 Task: Find connections with filter location Chinautla with filter topic #Ownerwith filter profile language French with filter current company PayPal with filter school Engineering and Technology Jobs with filter industry Business Intelligence Platforms with filter service category Typing with filter keywords title Security Guard
Action: Mouse moved to (499, 82)
Screenshot: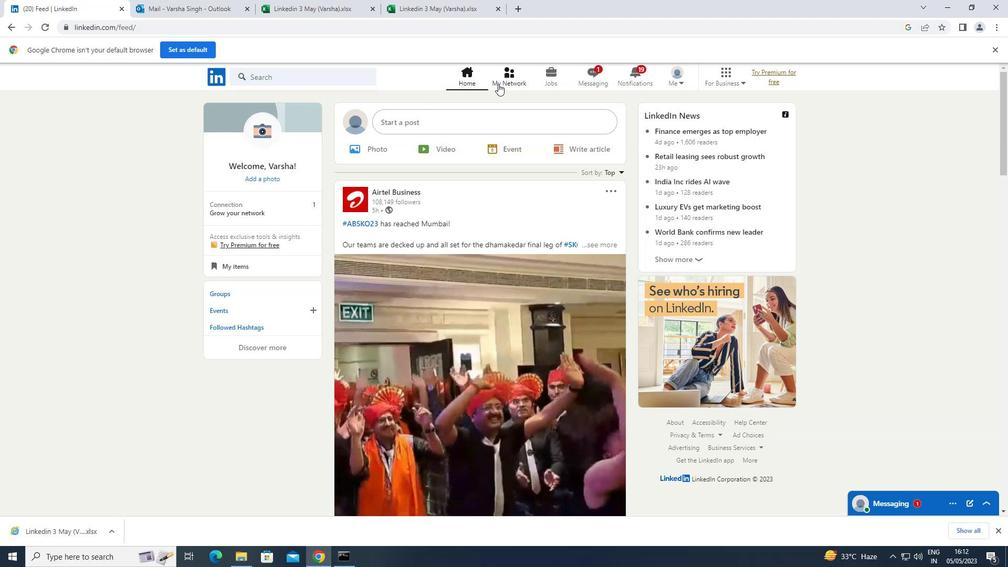 
Action: Mouse pressed left at (499, 82)
Screenshot: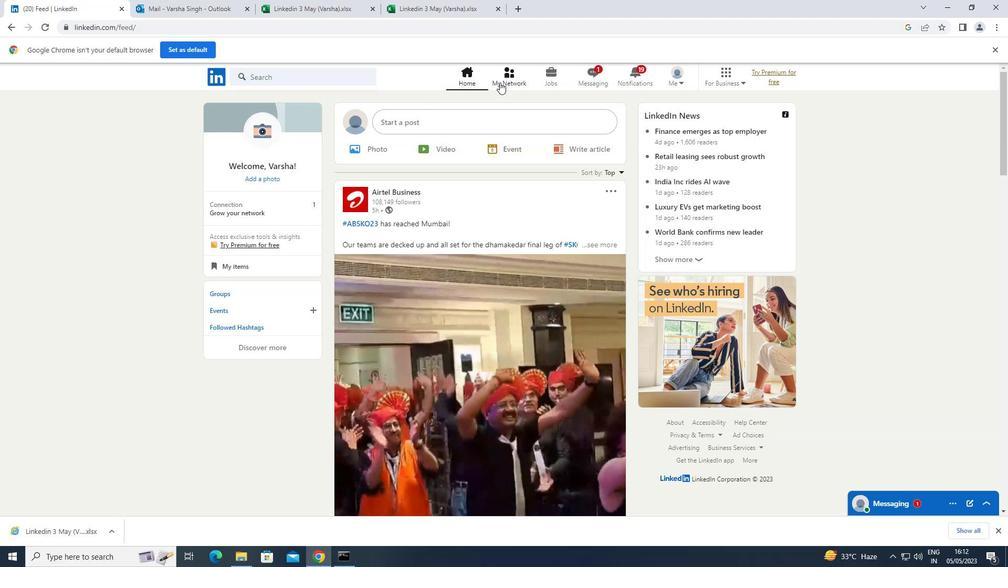 
Action: Mouse moved to (295, 131)
Screenshot: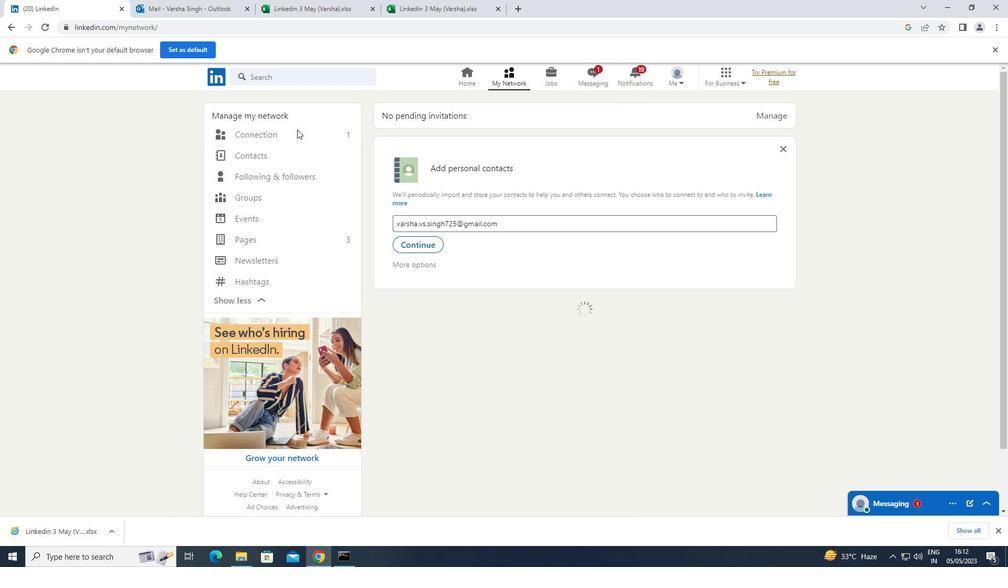 
Action: Mouse pressed left at (295, 131)
Screenshot: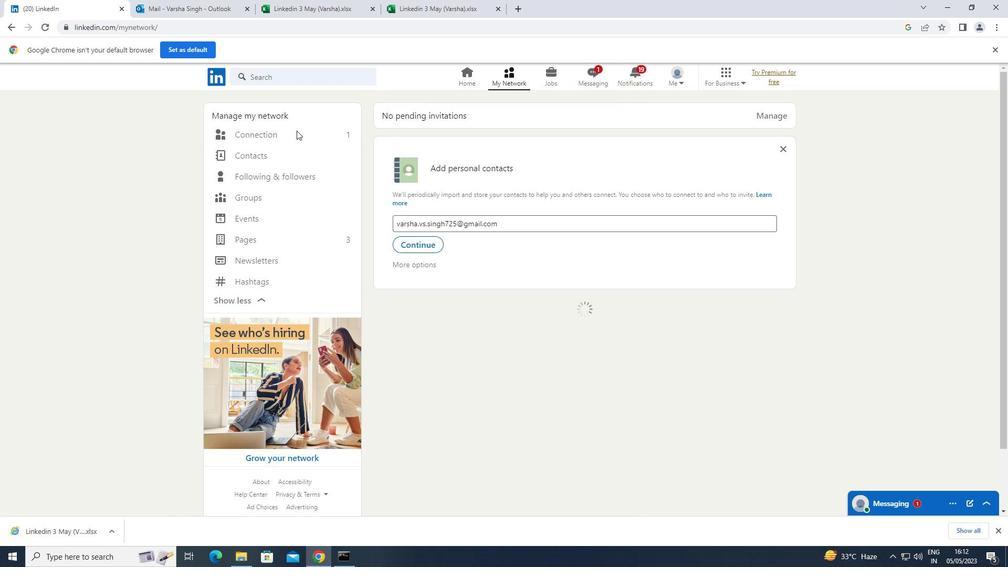 
Action: Mouse moved to (605, 135)
Screenshot: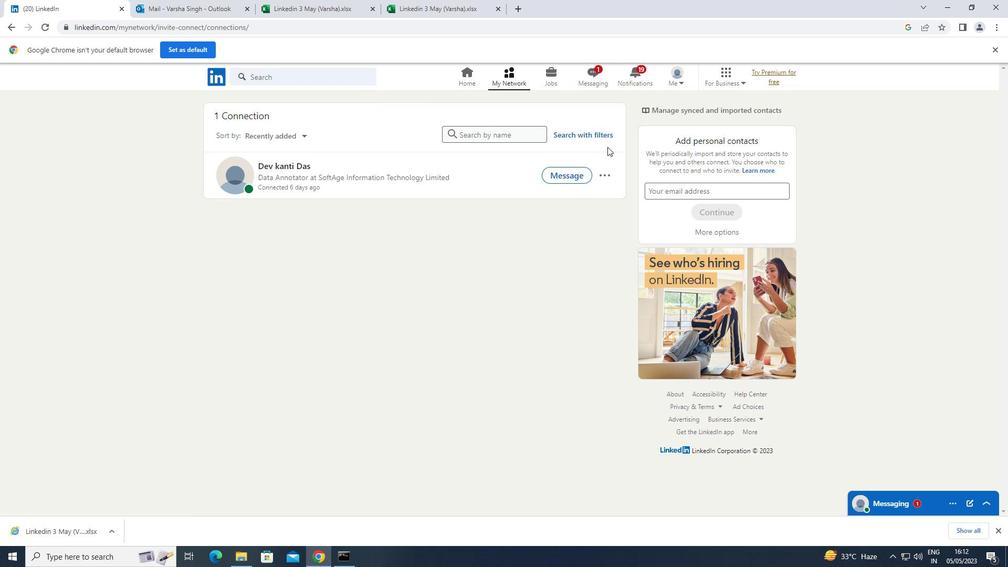 
Action: Mouse pressed left at (605, 135)
Screenshot: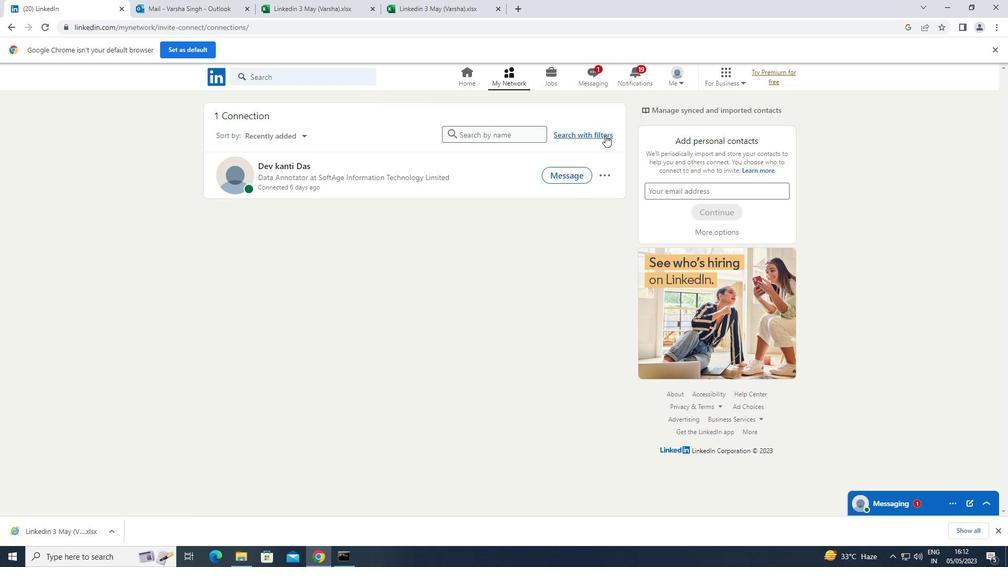 
Action: Mouse moved to (540, 101)
Screenshot: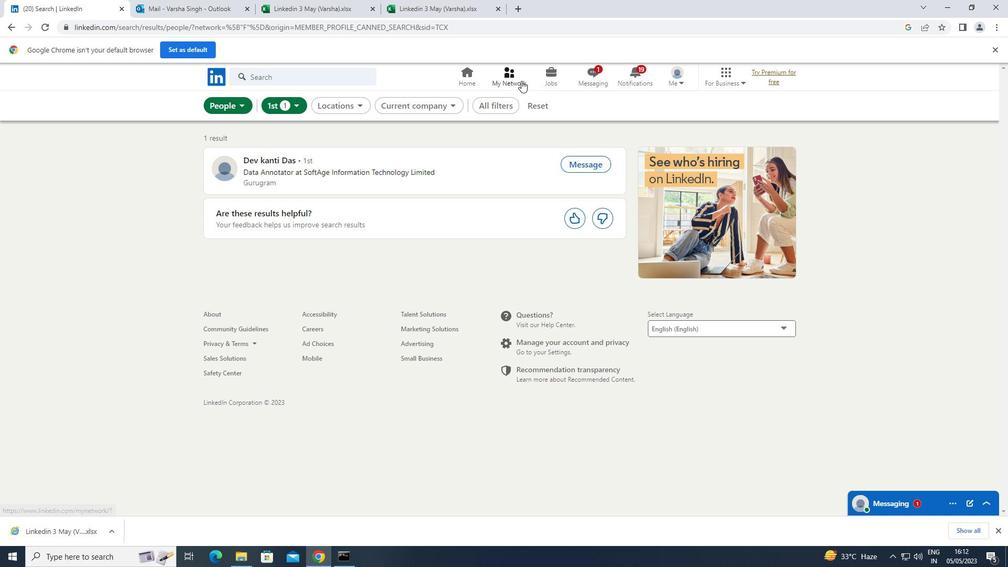 
Action: Mouse pressed left at (540, 101)
Screenshot: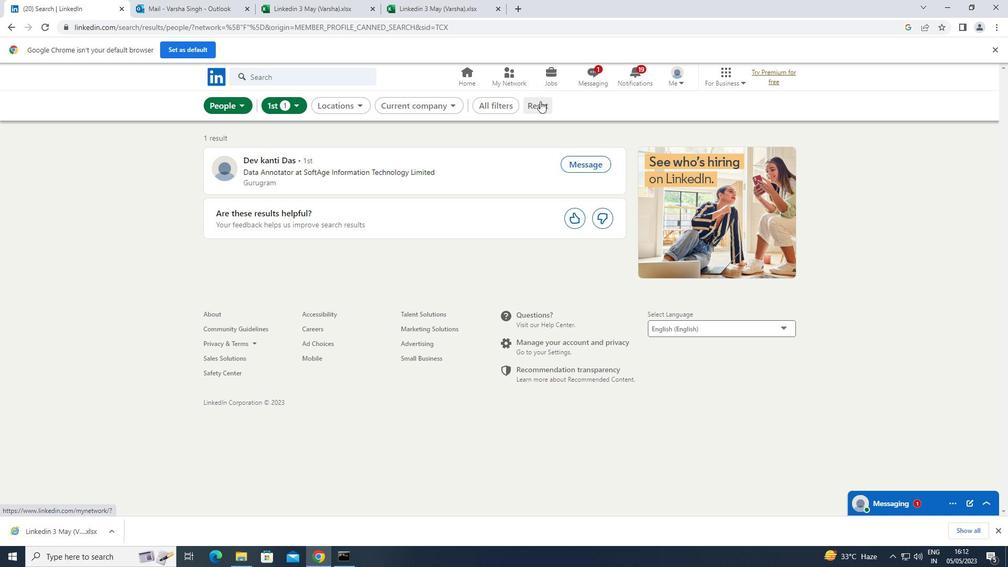 
Action: Mouse moved to (528, 101)
Screenshot: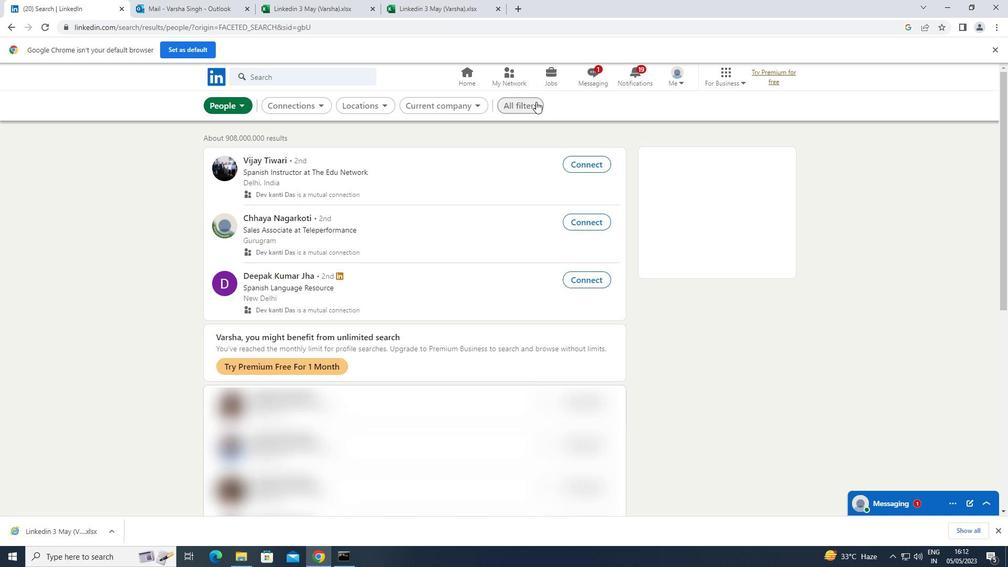 
Action: Mouse pressed left at (528, 101)
Screenshot: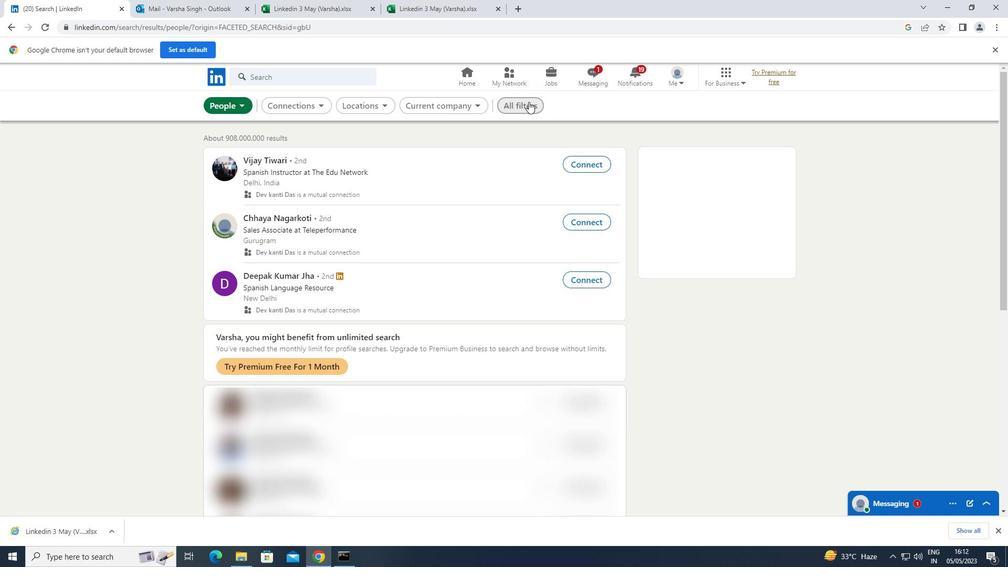 
Action: Mouse moved to (730, 207)
Screenshot: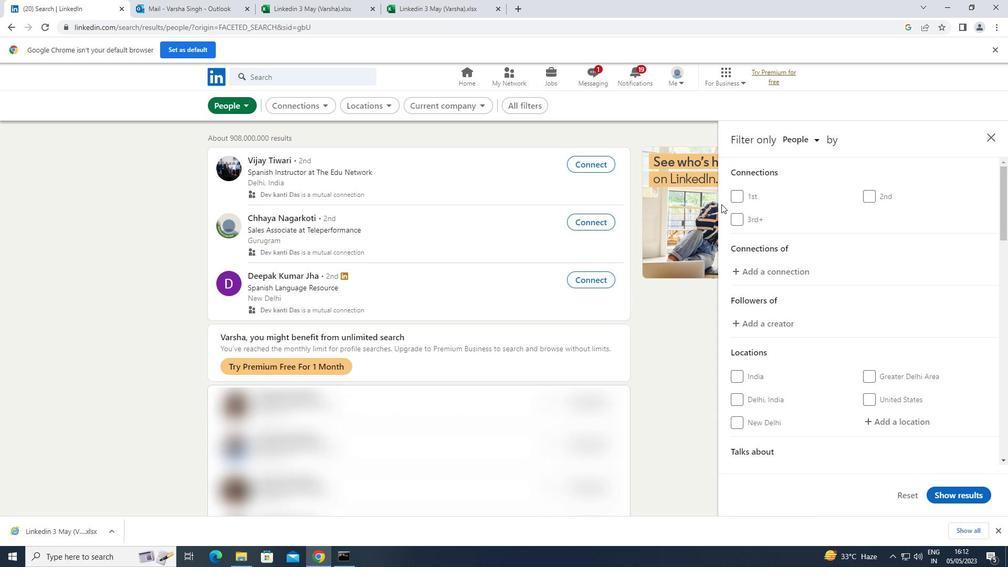 
Action: Mouse scrolled (730, 206) with delta (0, 0)
Screenshot: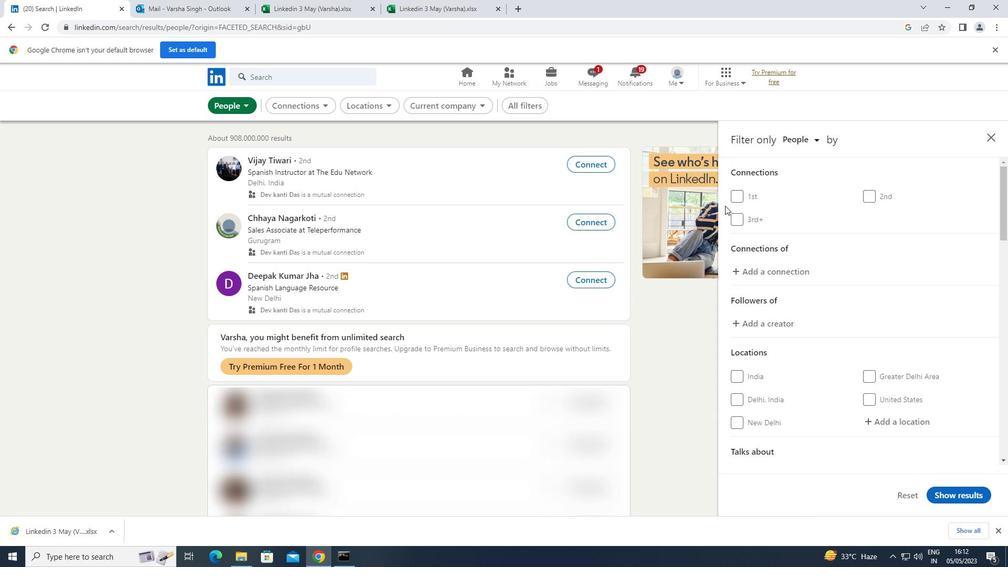
Action: Mouse moved to (735, 210)
Screenshot: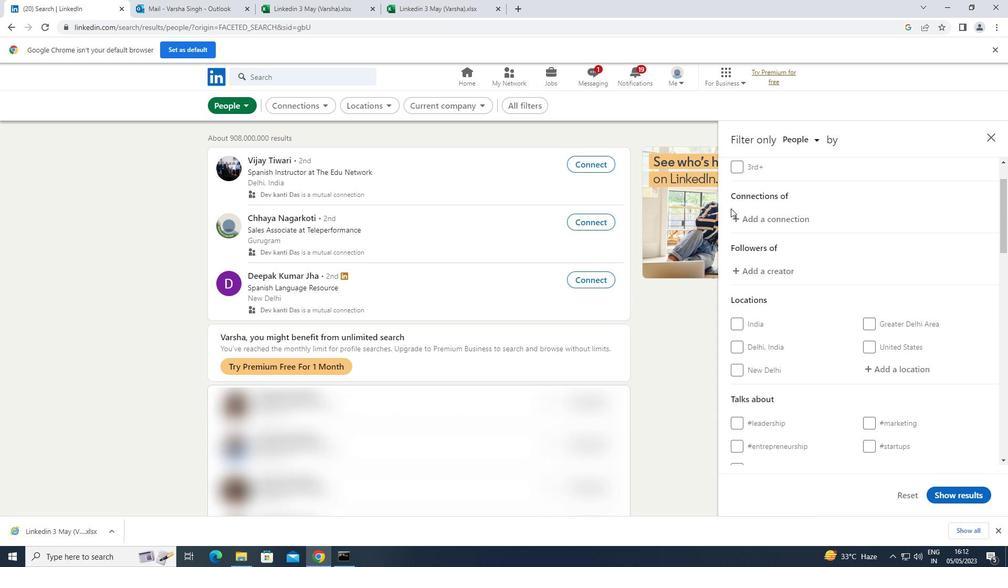 
Action: Mouse scrolled (735, 209) with delta (0, 0)
Screenshot: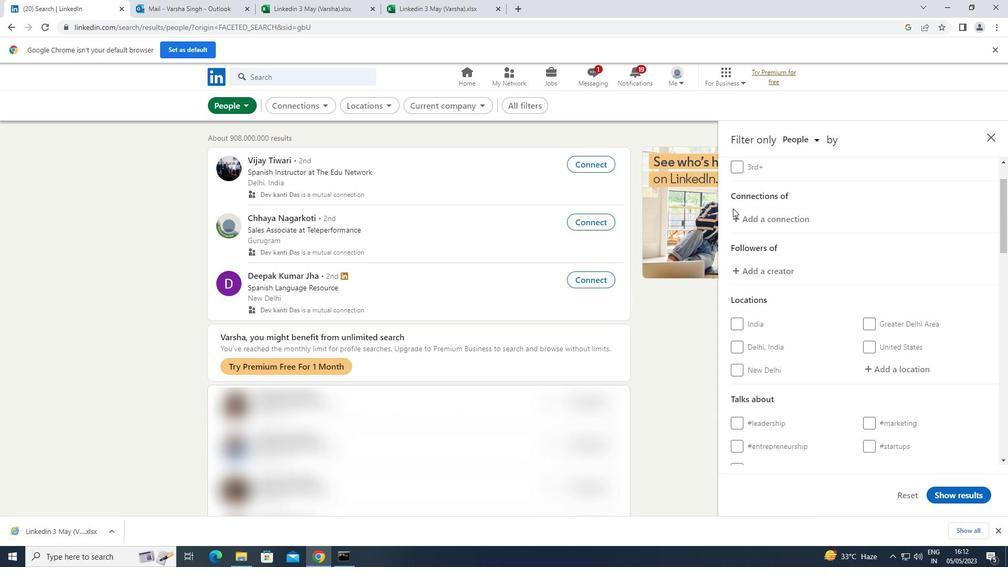 
Action: Mouse moved to (877, 318)
Screenshot: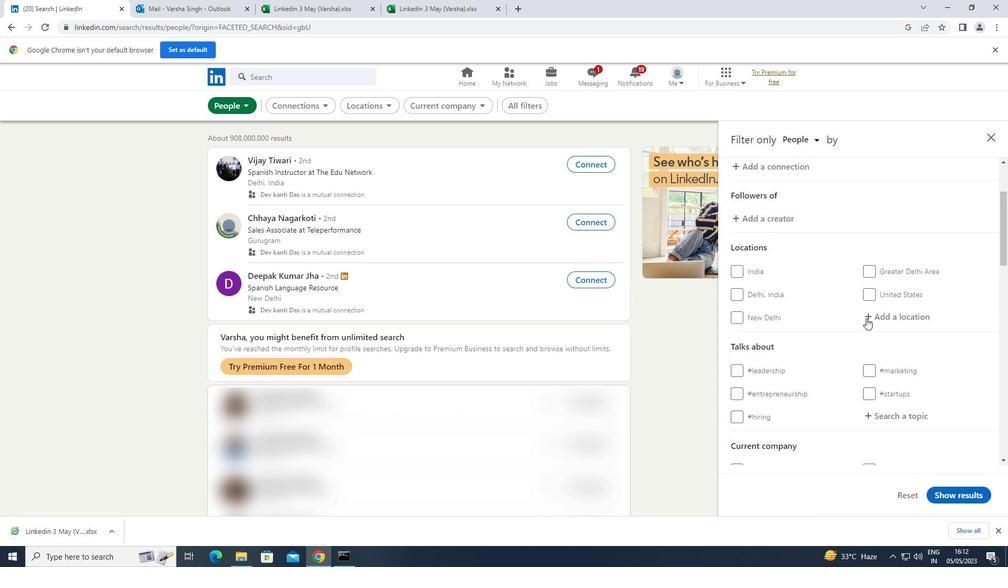 
Action: Mouse pressed left at (877, 318)
Screenshot: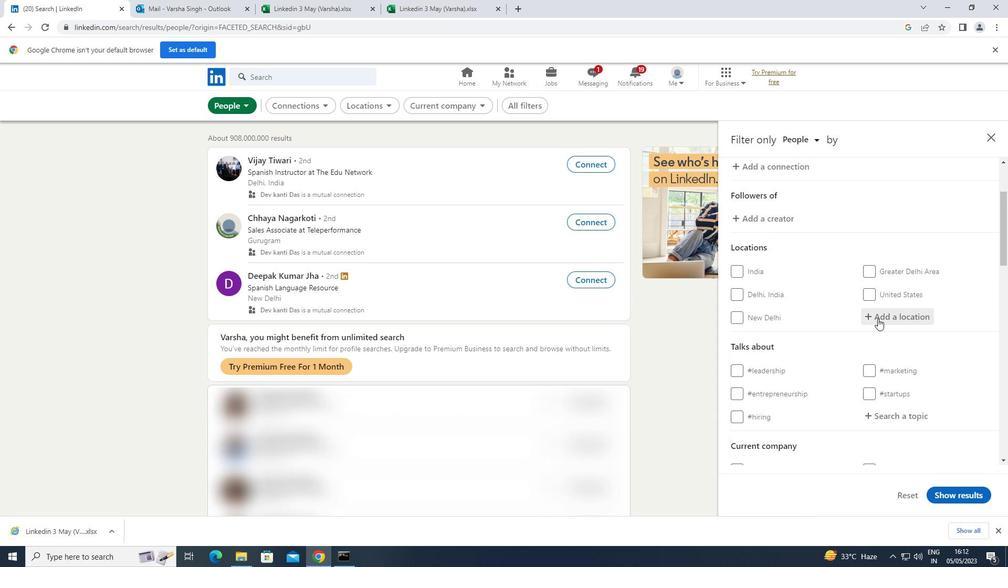 
Action: Mouse moved to (878, 318)
Screenshot: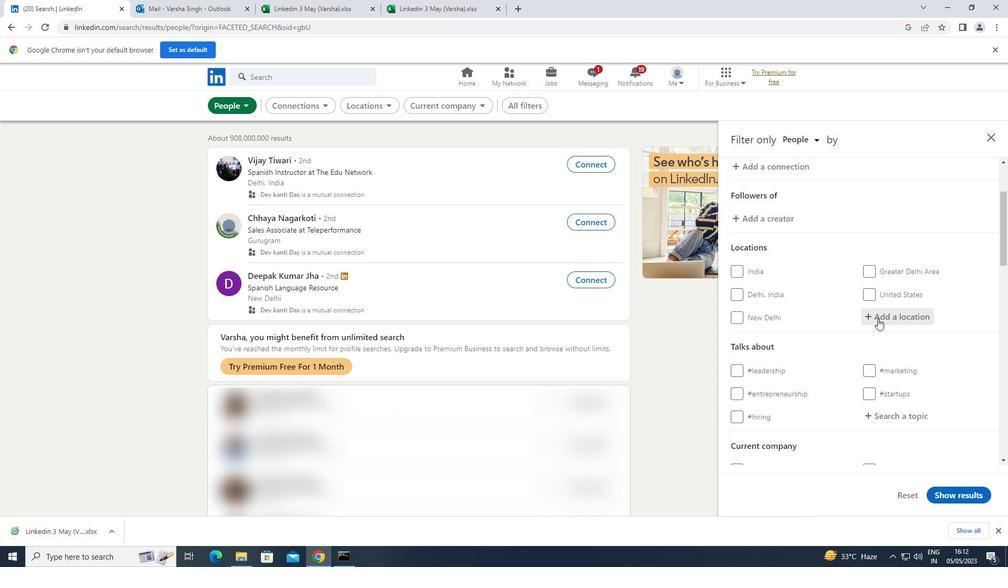 
Action: Key pressed <Key.shift>CHINATULA
Screenshot: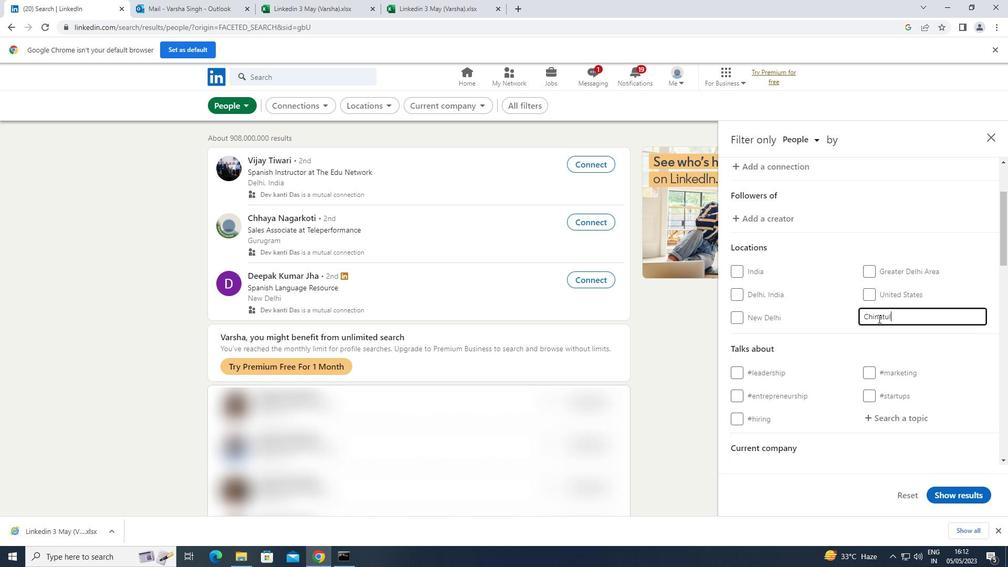 
Action: Mouse moved to (872, 415)
Screenshot: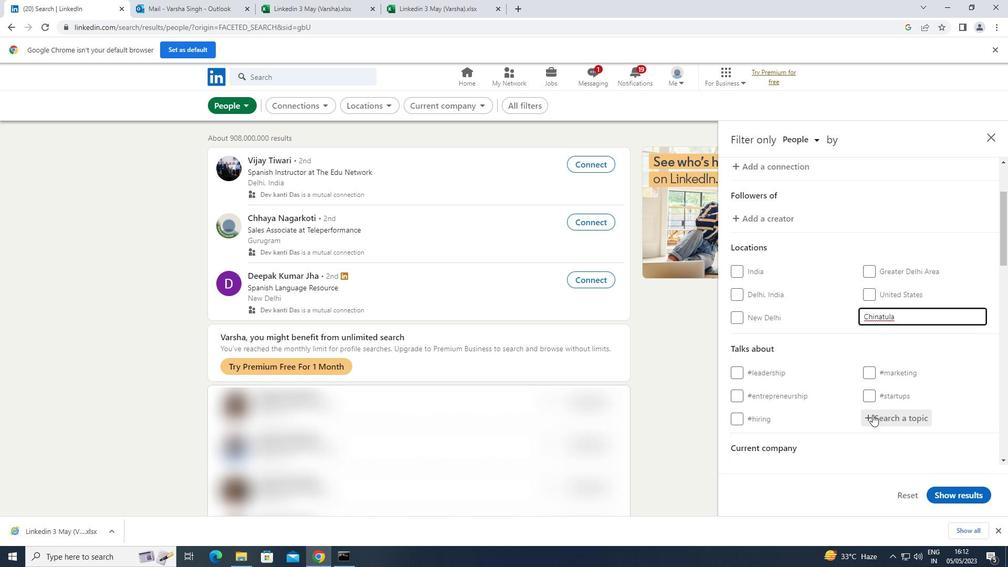 
Action: Mouse pressed left at (872, 415)
Screenshot: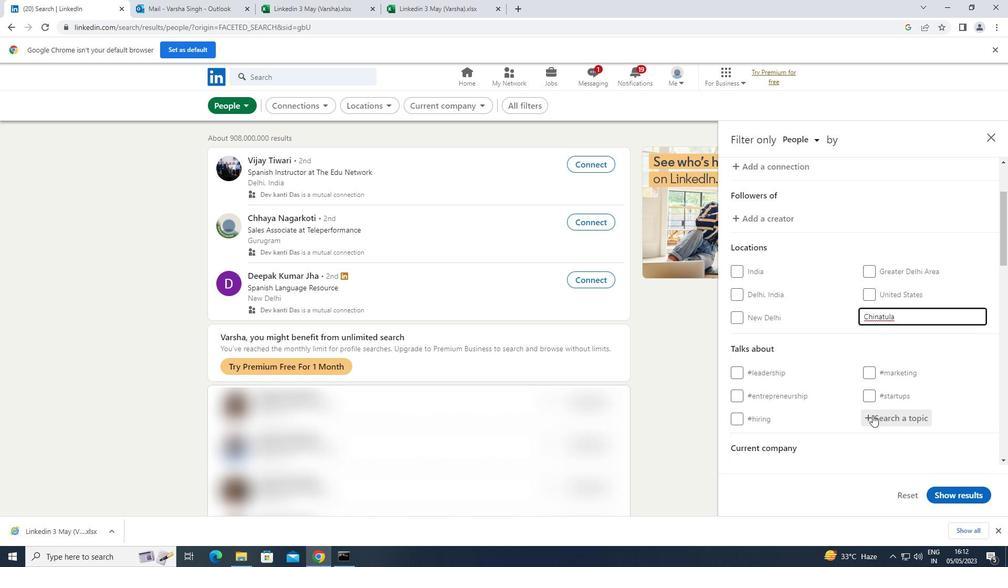 
Action: Mouse moved to (869, 416)
Screenshot: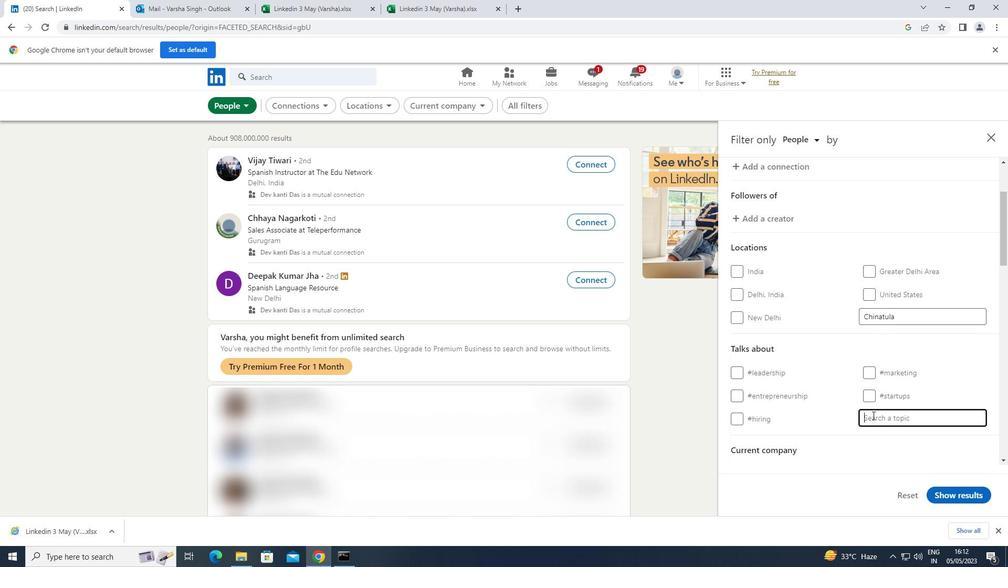 
Action: Key pressed OWNER
Screenshot: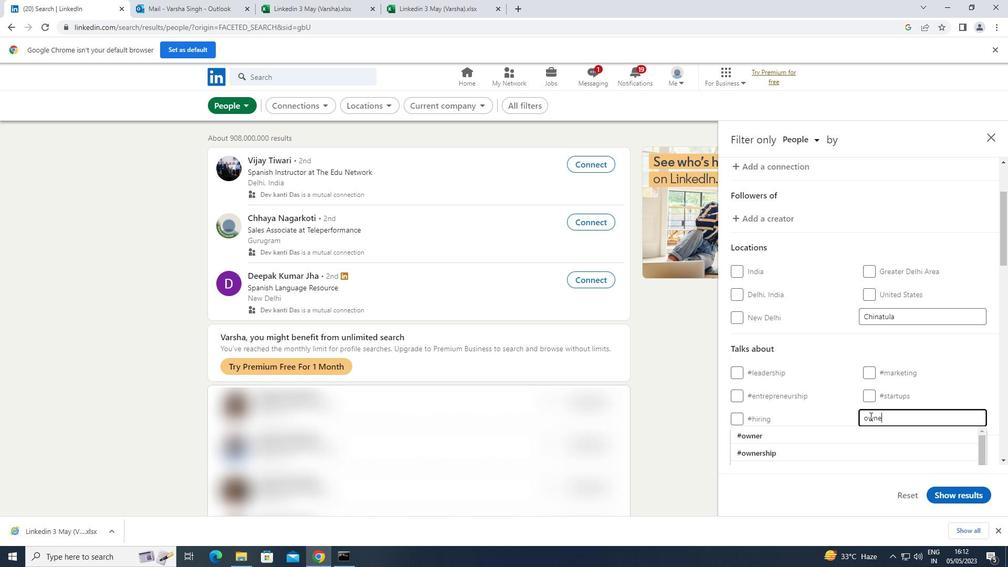 
Action: Mouse moved to (791, 430)
Screenshot: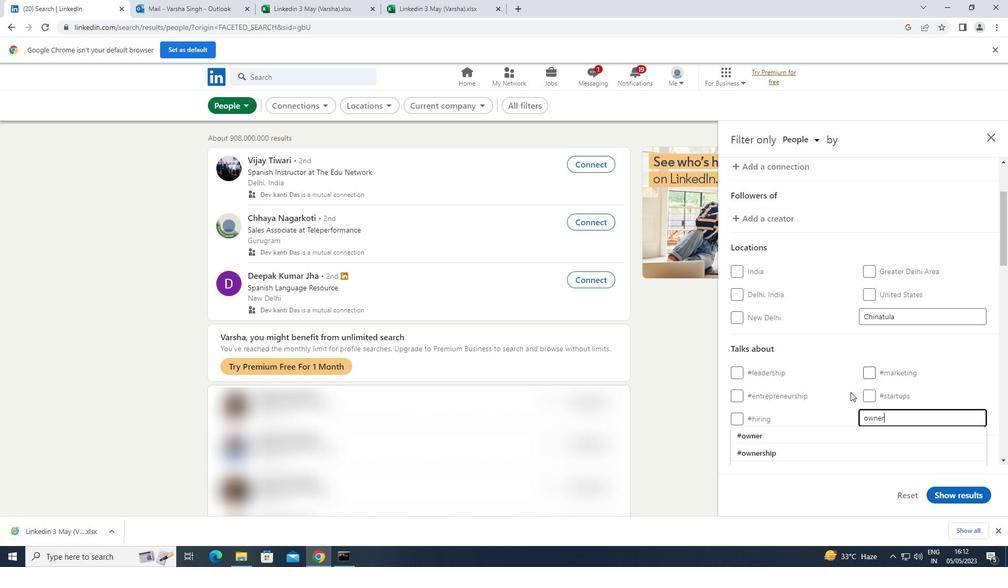 
Action: Mouse pressed left at (791, 430)
Screenshot: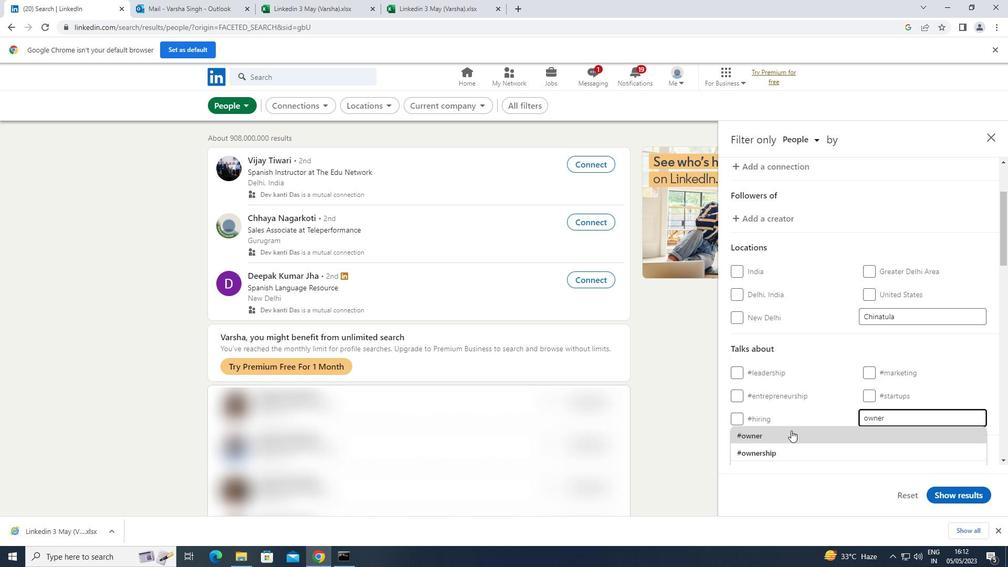 
Action: Mouse moved to (793, 424)
Screenshot: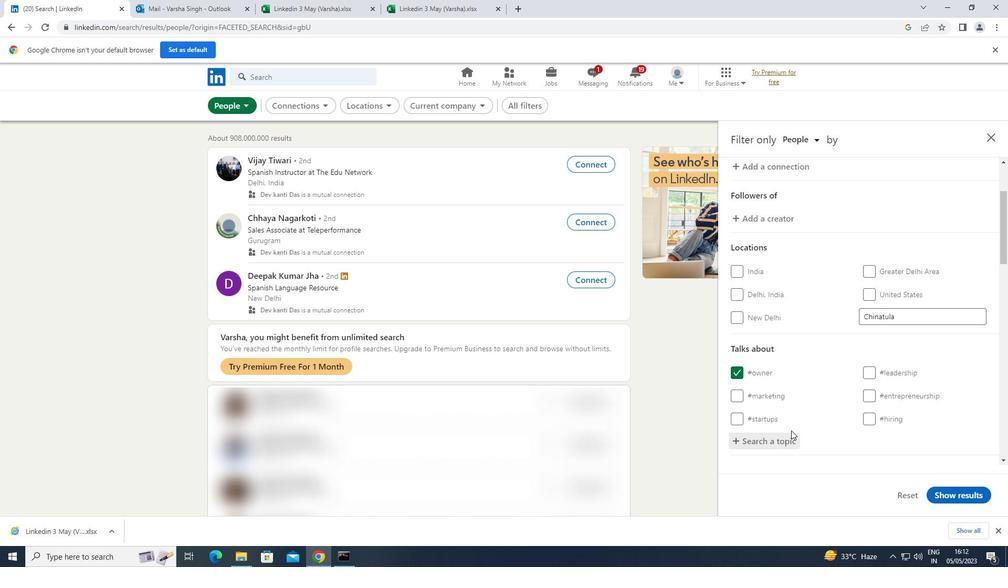 
Action: Mouse scrolled (793, 423) with delta (0, 0)
Screenshot: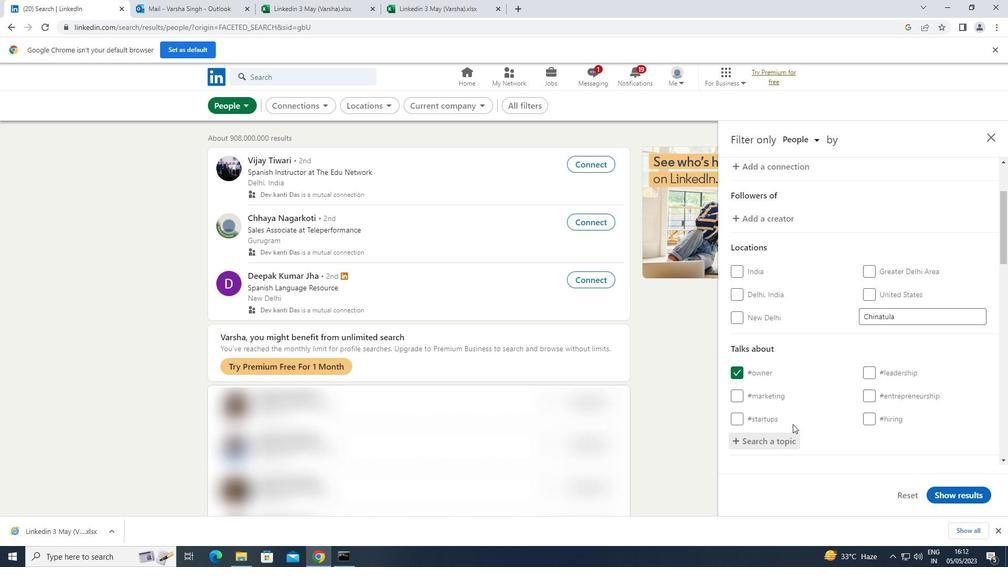 
Action: Mouse scrolled (793, 423) with delta (0, 0)
Screenshot: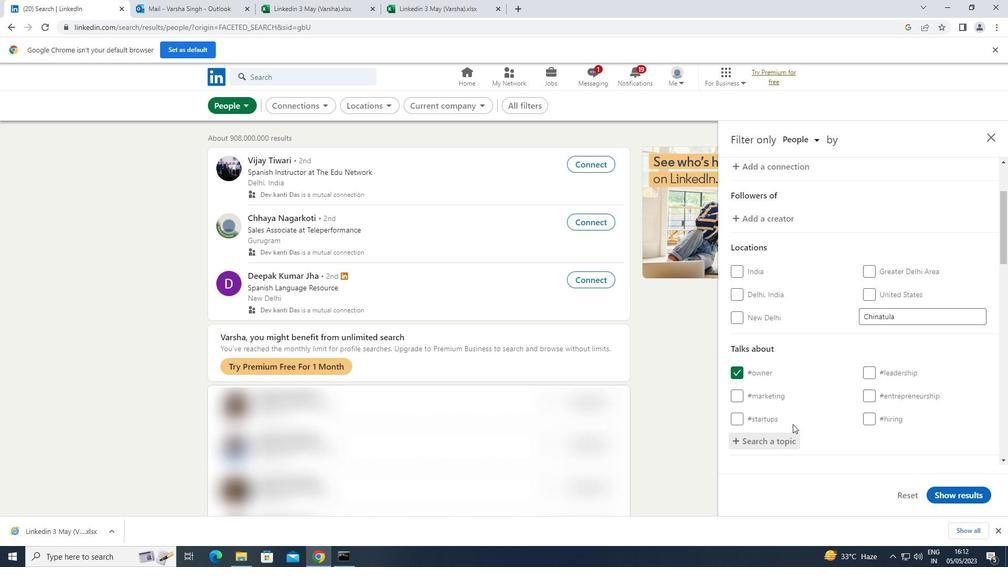 
Action: Mouse scrolled (793, 423) with delta (0, 0)
Screenshot: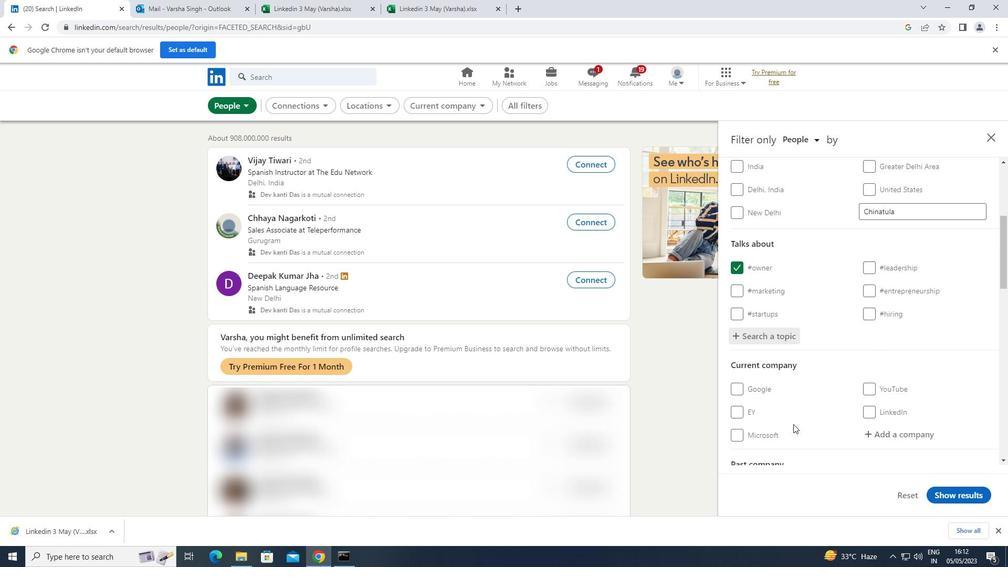
Action: Mouse scrolled (793, 423) with delta (0, 0)
Screenshot: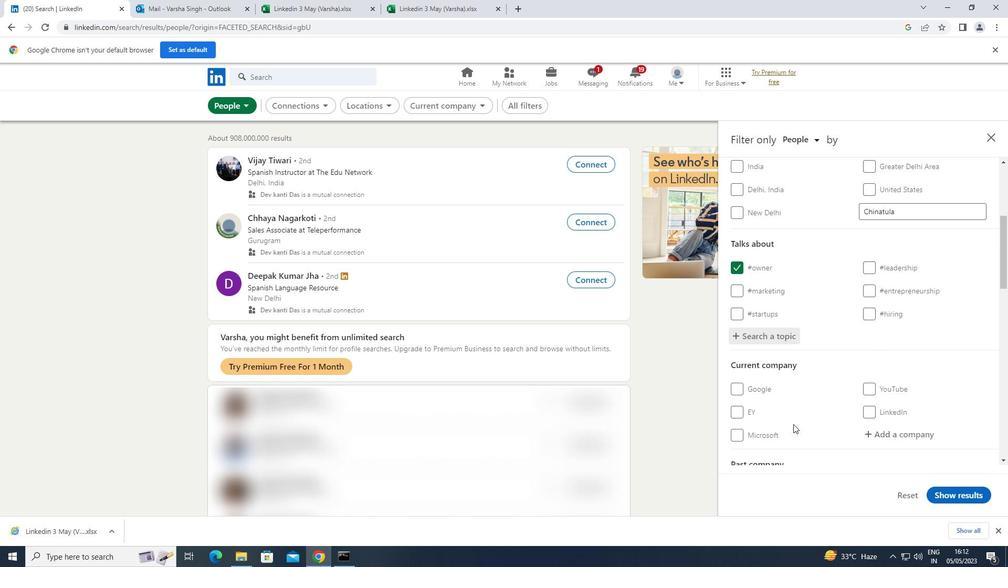 
Action: Mouse scrolled (793, 423) with delta (0, 0)
Screenshot: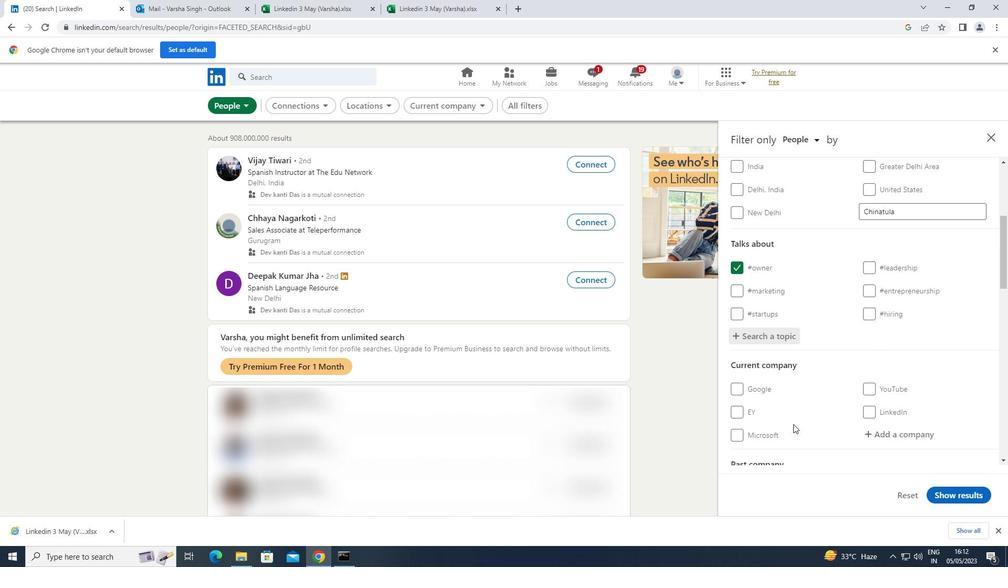 
Action: Mouse scrolled (793, 423) with delta (0, 0)
Screenshot: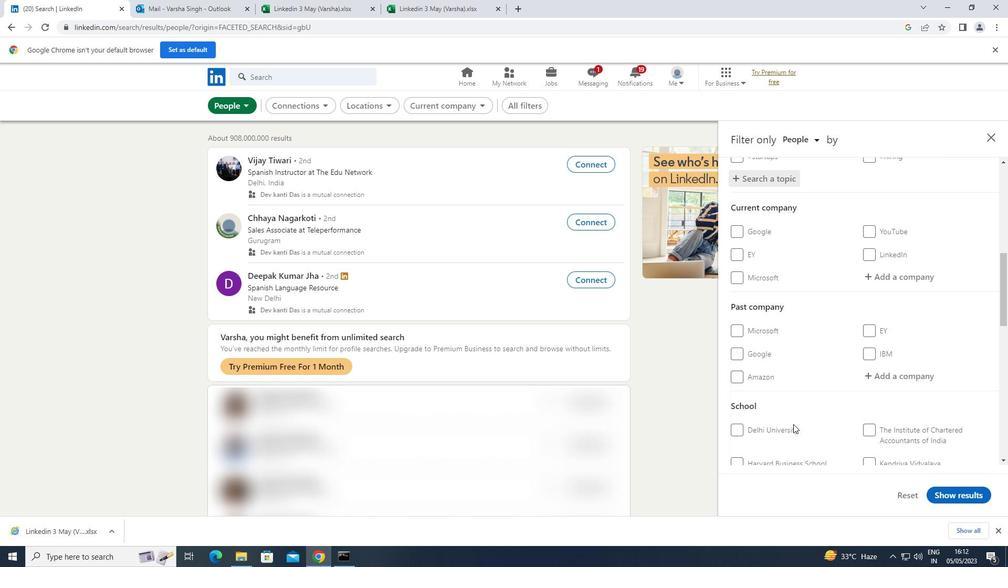 
Action: Mouse scrolled (793, 423) with delta (0, 0)
Screenshot: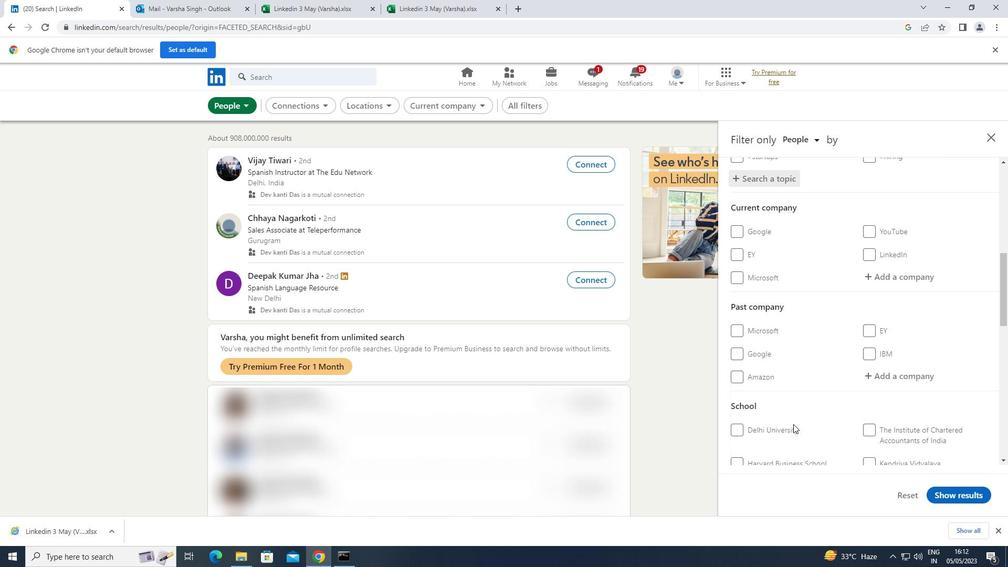
Action: Mouse moved to (793, 423)
Screenshot: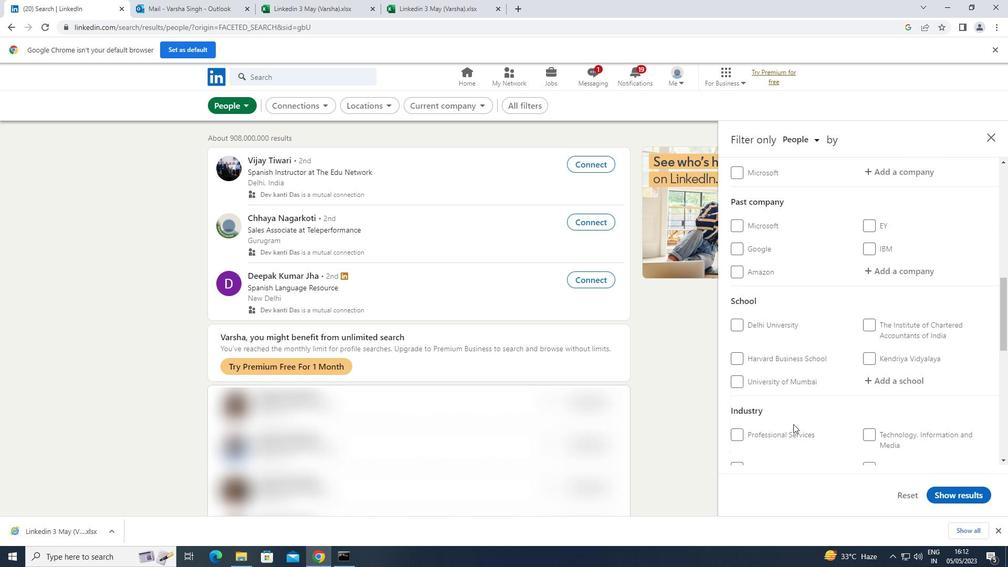 
Action: Mouse scrolled (793, 423) with delta (0, 0)
Screenshot: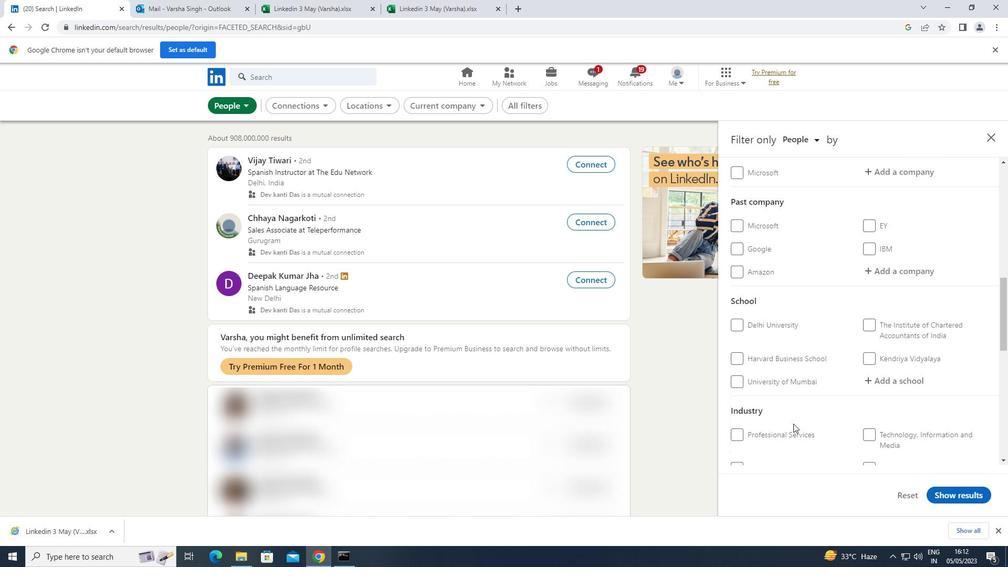 
Action: Mouse scrolled (793, 423) with delta (0, 0)
Screenshot: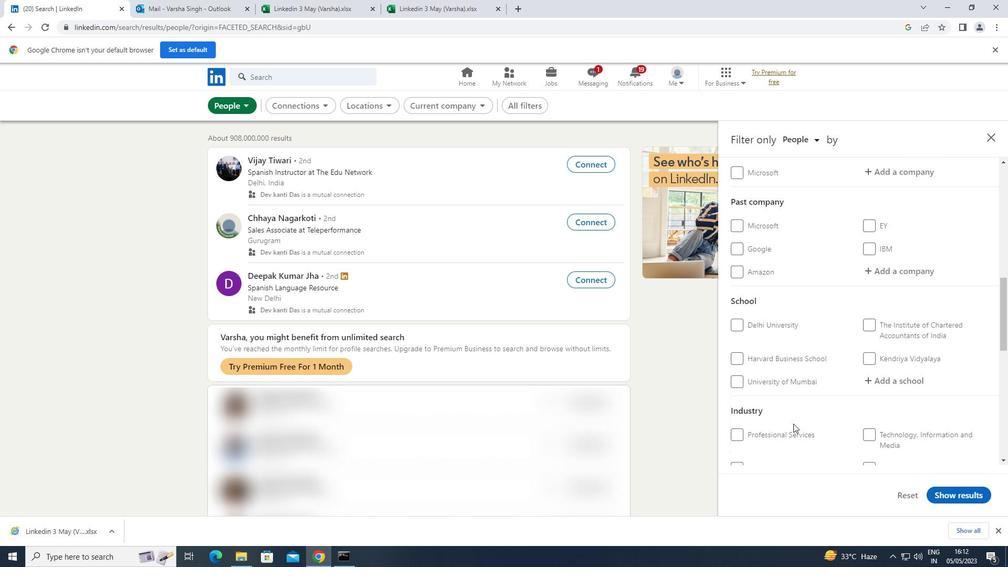 
Action: Mouse scrolled (793, 423) with delta (0, 0)
Screenshot: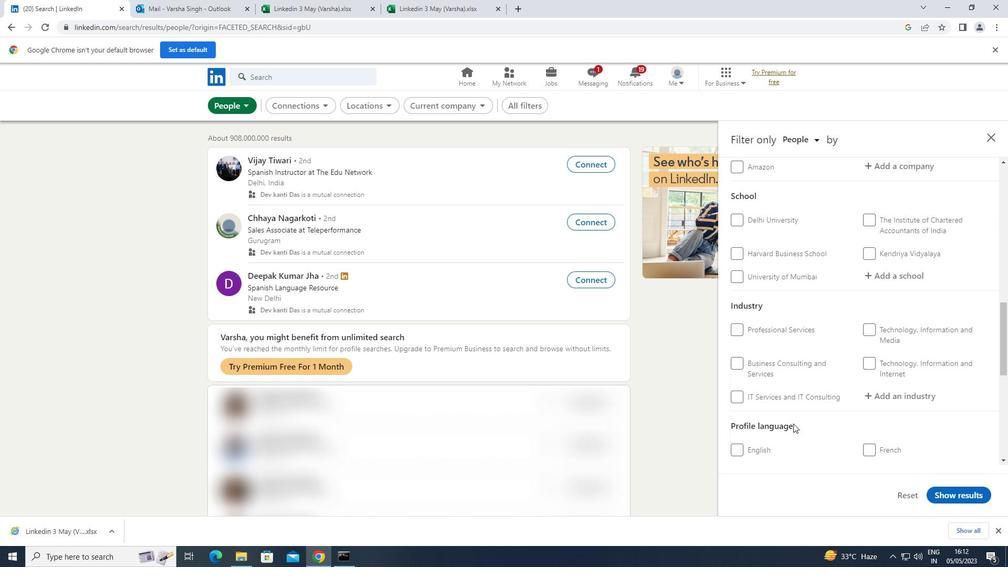 
Action: Mouse moved to (868, 400)
Screenshot: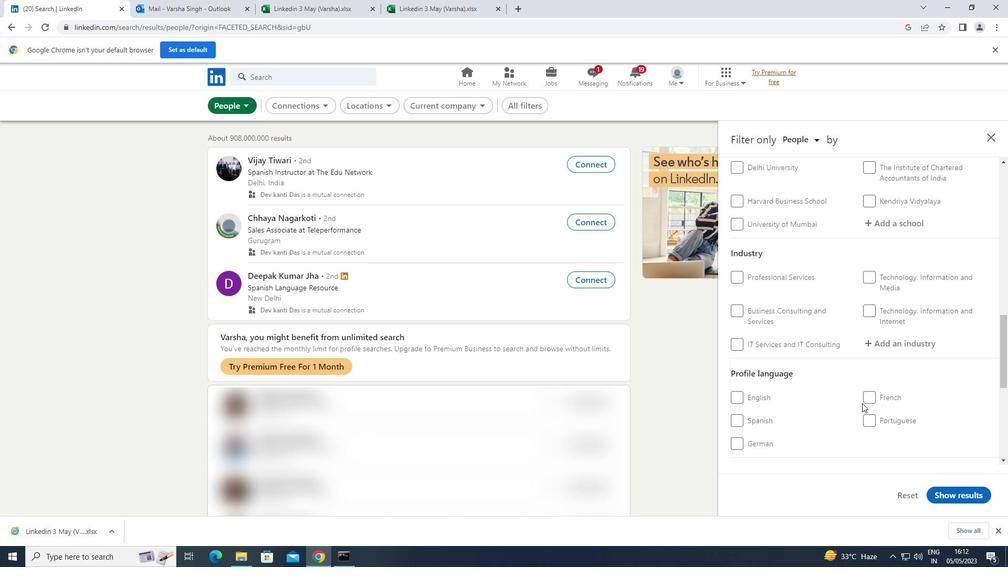 
Action: Mouse pressed left at (868, 400)
Screenshot: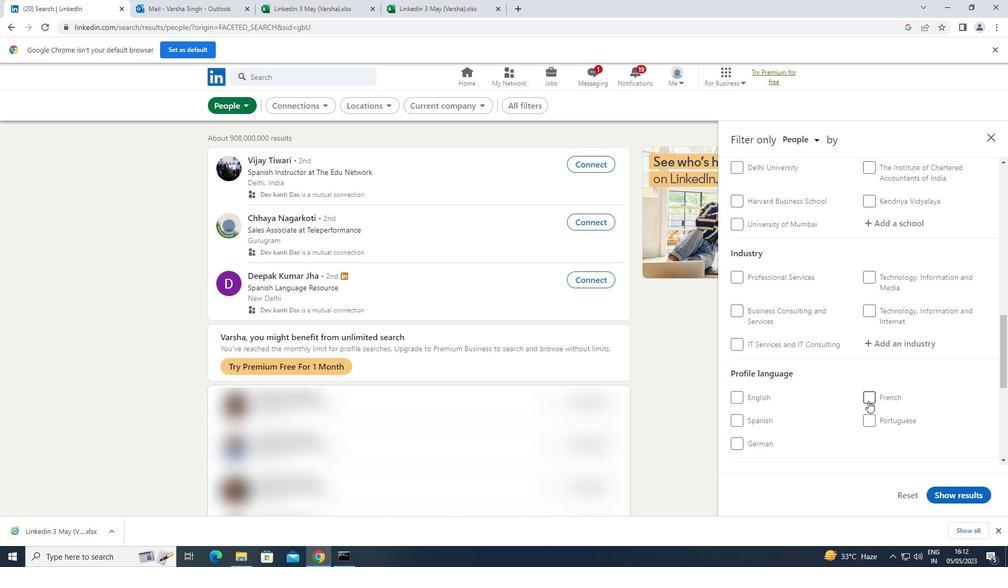 
Action: Mouse moved to (868, 400)
Screenshot: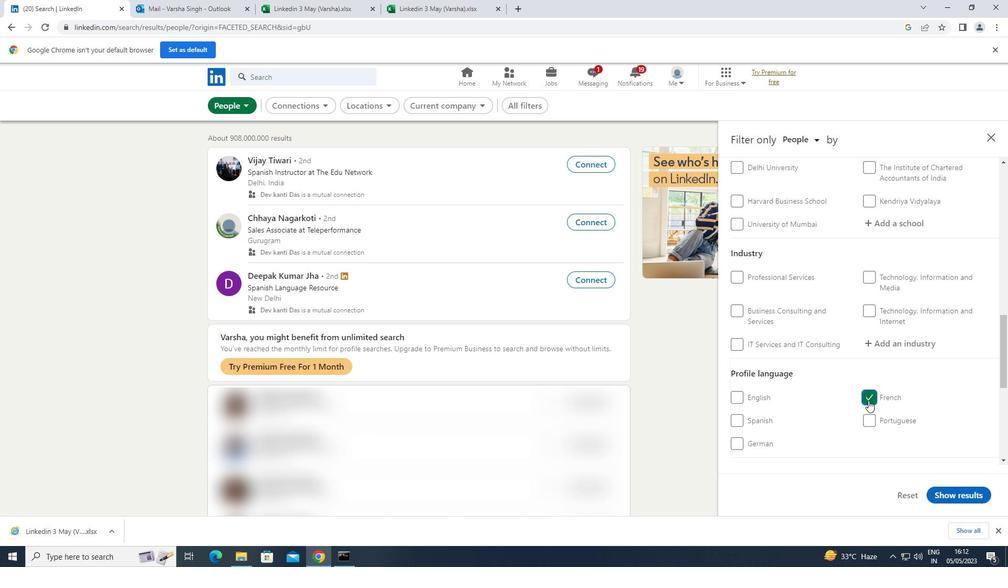 
Action: Mouse scrolled (868, 401) with delta (0, 0)
Screenshot: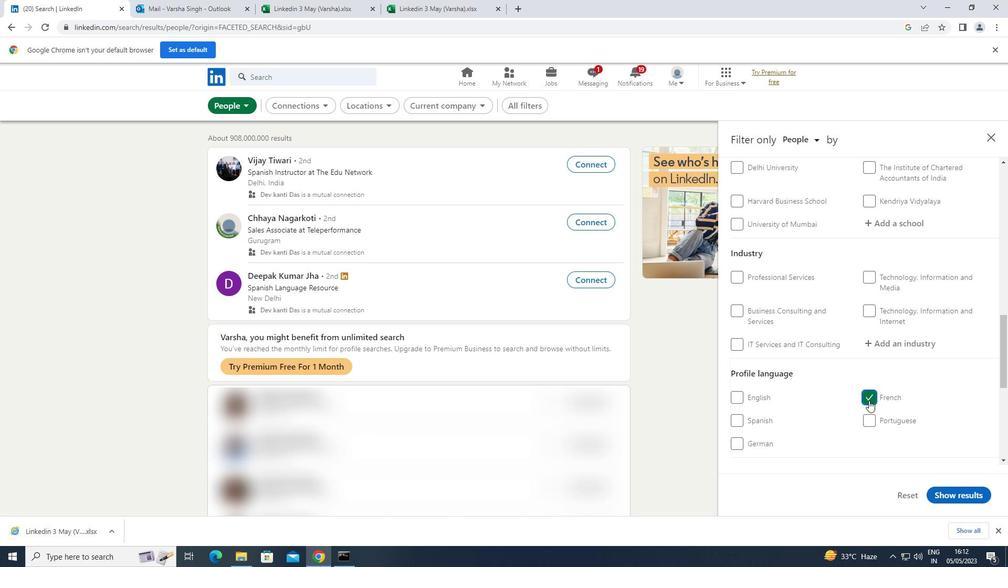 
Action: Mouse scrolled (868, 401) with delta (0, 0)
Screenshot: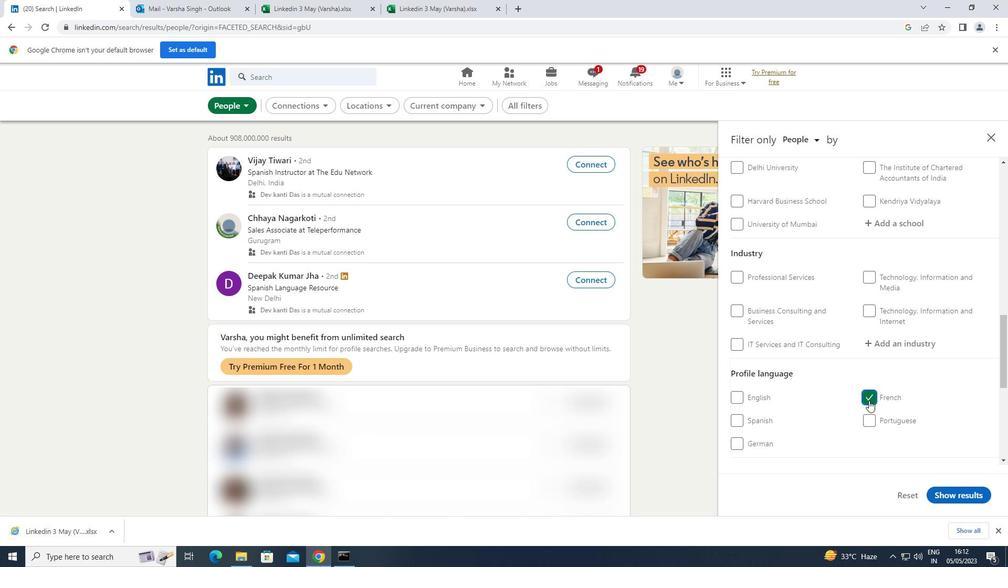 
Action: Mouse scrolled (868, 401) with delta (0, 0)
Screenshot: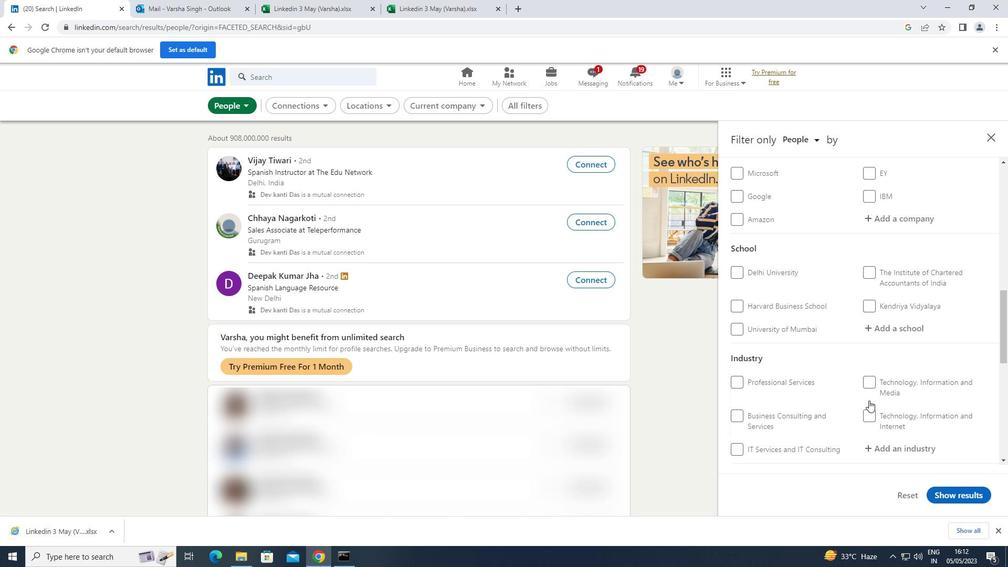 
Action: Mouse scrolled (868, 401) with delta (0, 0)
Screenshot: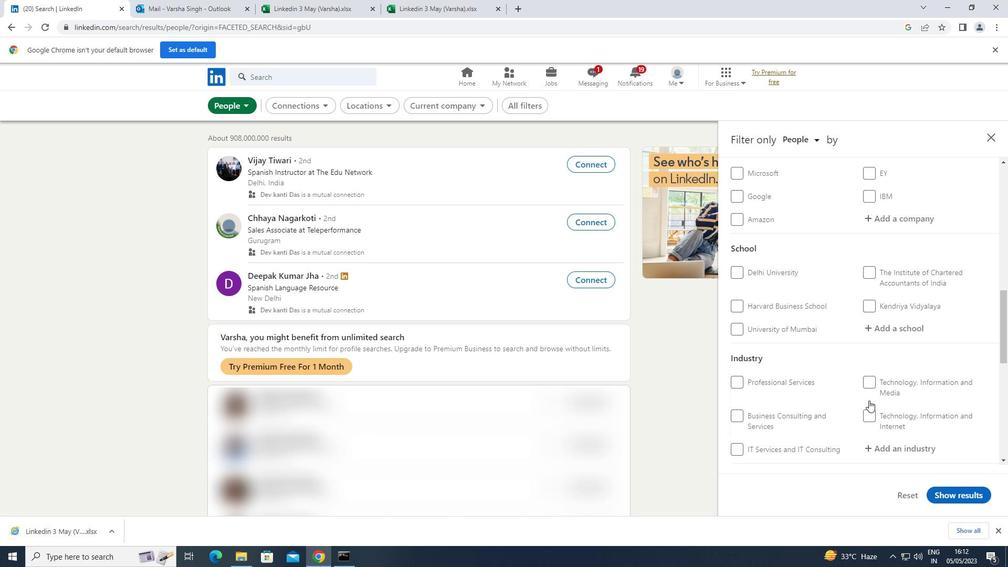 
Action: Mouse scrolled (868, 401) with delta (0, 0)
Screenshot: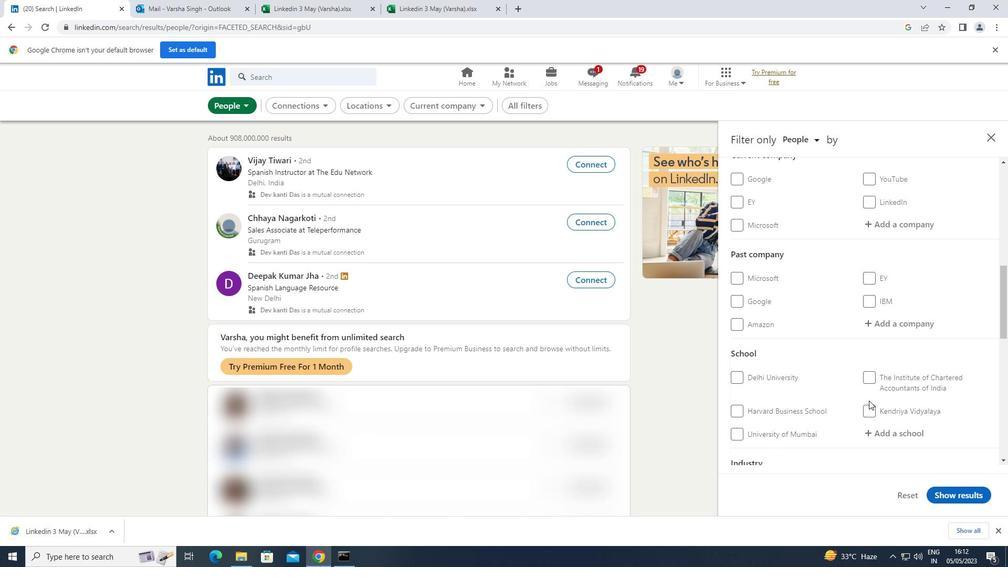 
Action: Mouse moved to (905, 276)
Screenshot: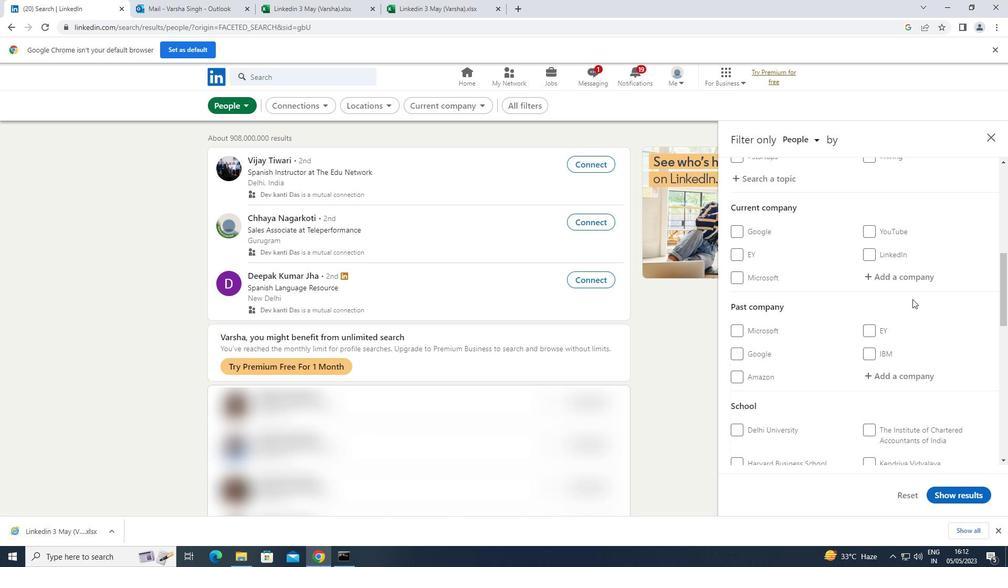 
Action: Mouse pressed left at (905, 276)
Screenshot: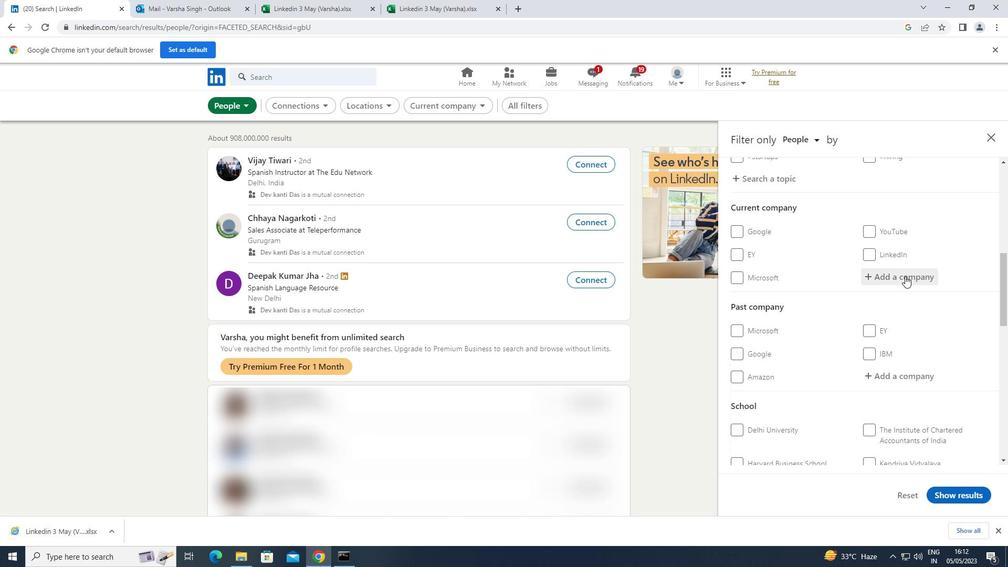 
Action: Mouse moved to (903, 277)
Screenshot: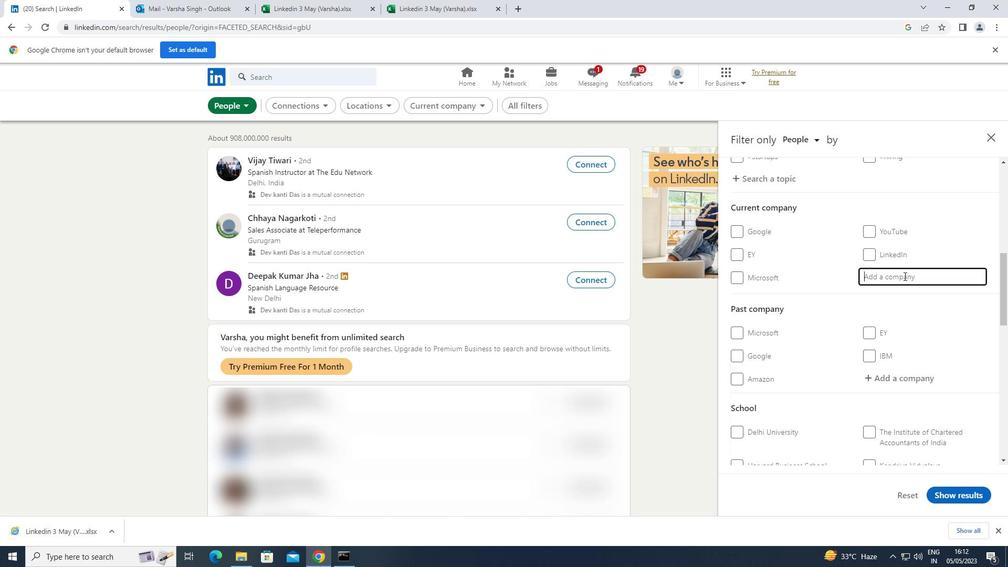
Action: Key pressed <Key.shift>PAY<Key.shift>PAL
Screenshot: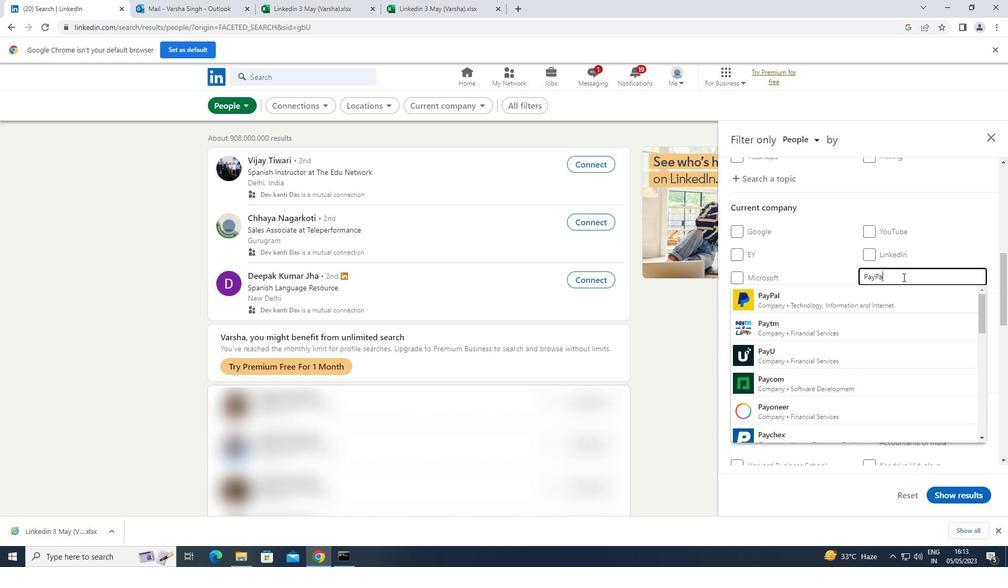 
Action: Mouse moved to (805, 293)
Screenshot: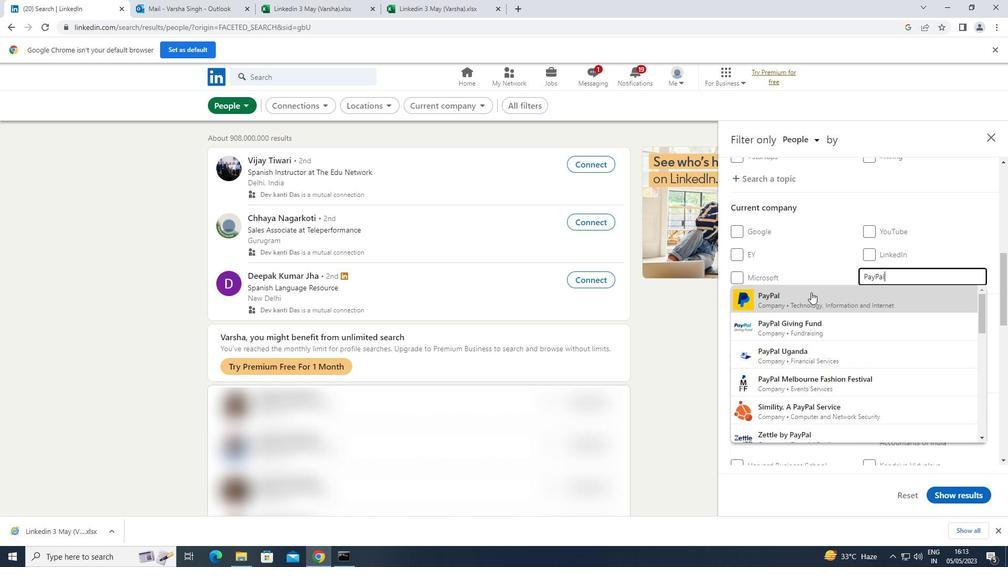 
Action: Mouse pressed left at (805, 293)
Screenshot: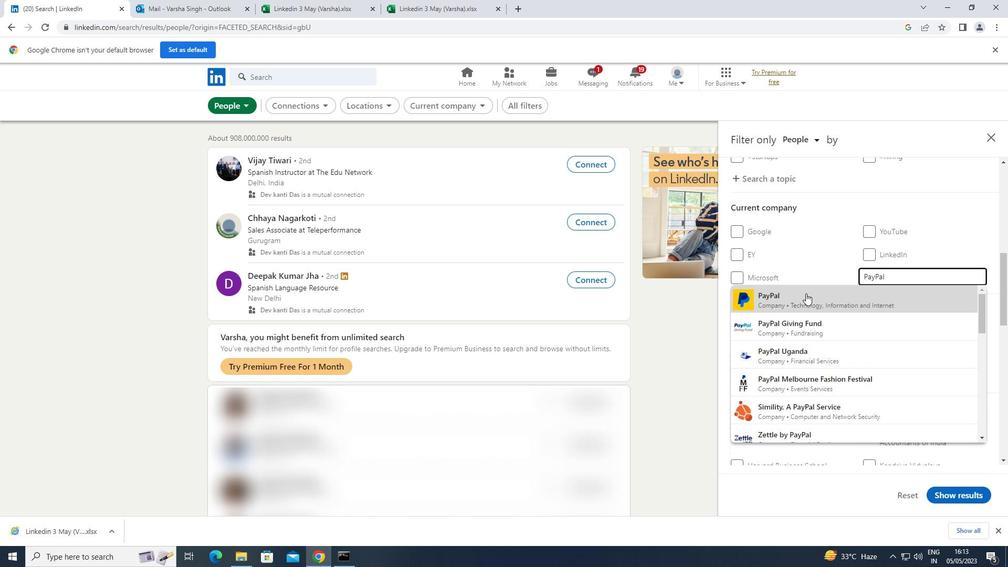 
Action: Mouse scrolled (805, 292) with delta (0, 0)
Screenshot: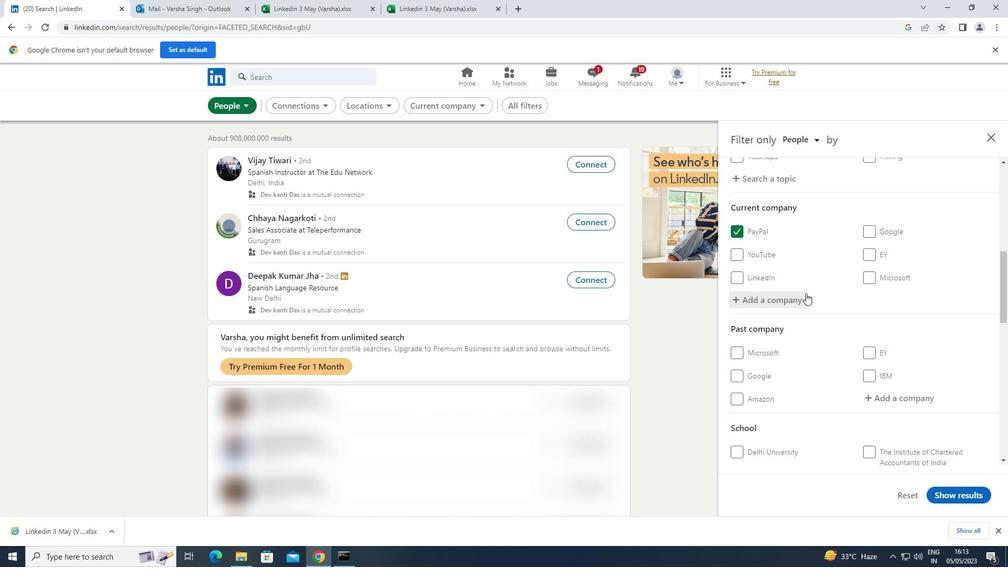 
Action: Mouse moved to (805, 291)
Screenshot: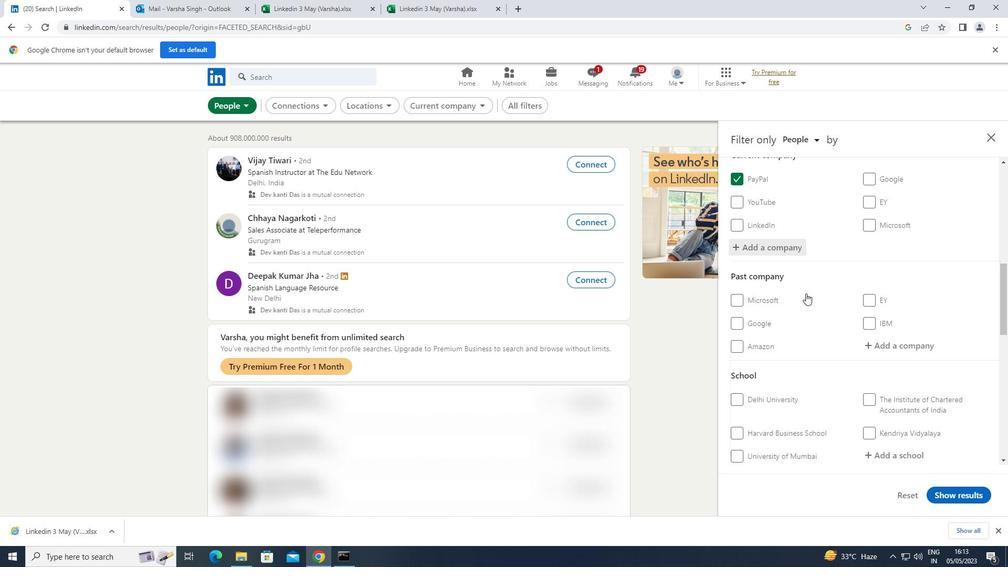 
Action: Mouse scrolled (805, 291) with delta (0, 0)
Screenshot: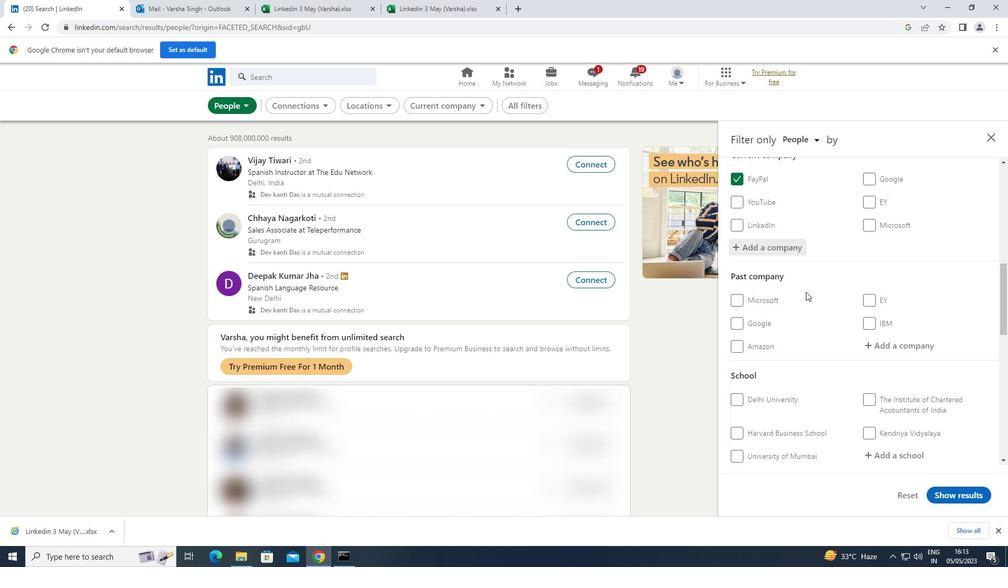 
Action: Mouse moved to (806, 290)
Screenshot: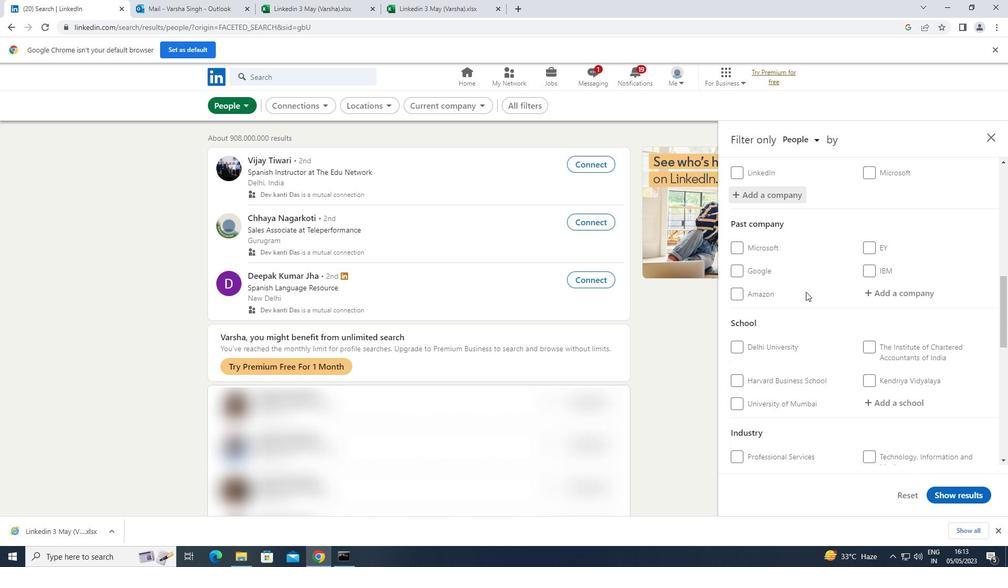 
Action: Mouse scrolled (806, 289) with delta (0, 0)
Screenshot: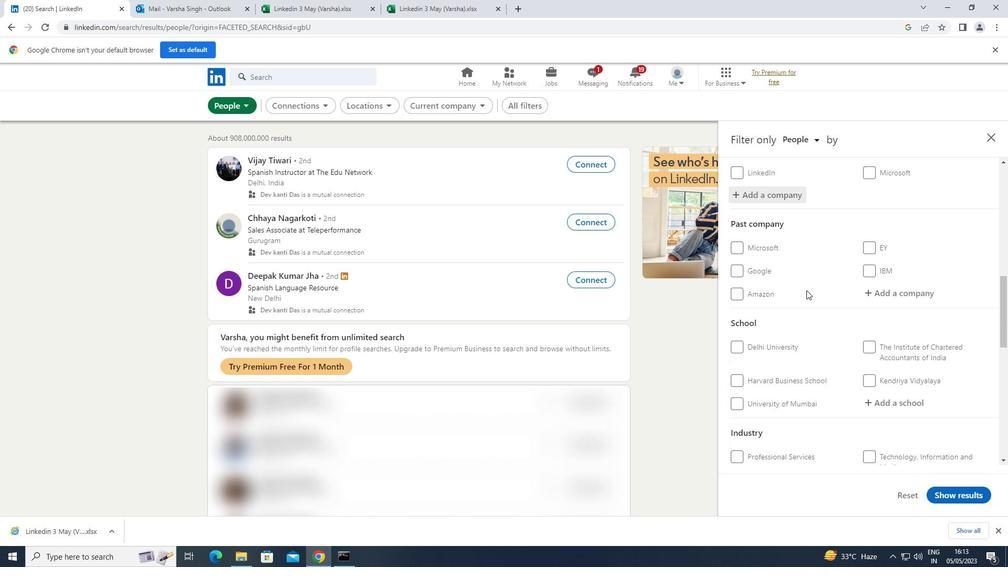 
Action: Mouse scrolled (806, 289) with delta (0, 0)
Screenshot: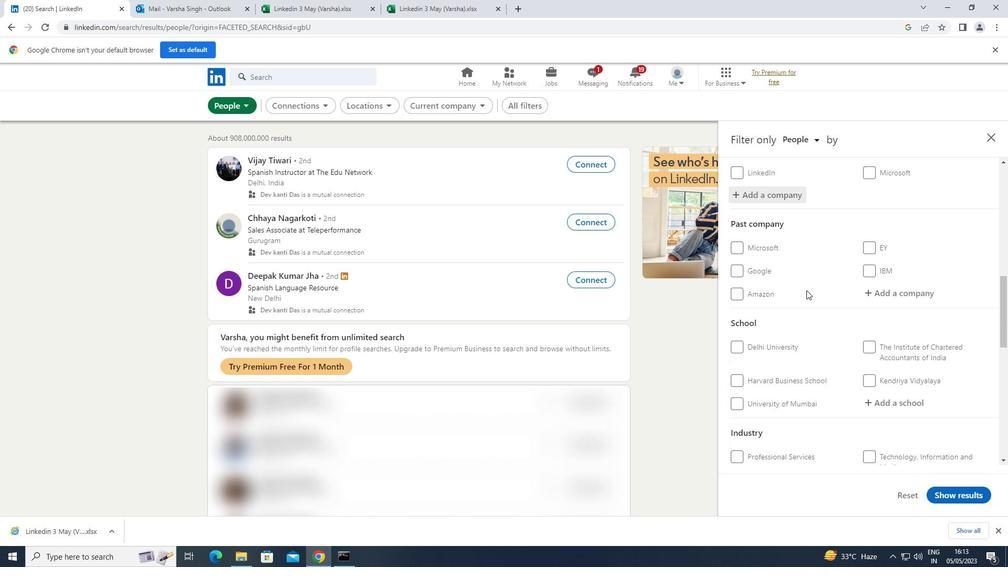 
Action: Mouse moved to (880, 300)
Screenshot: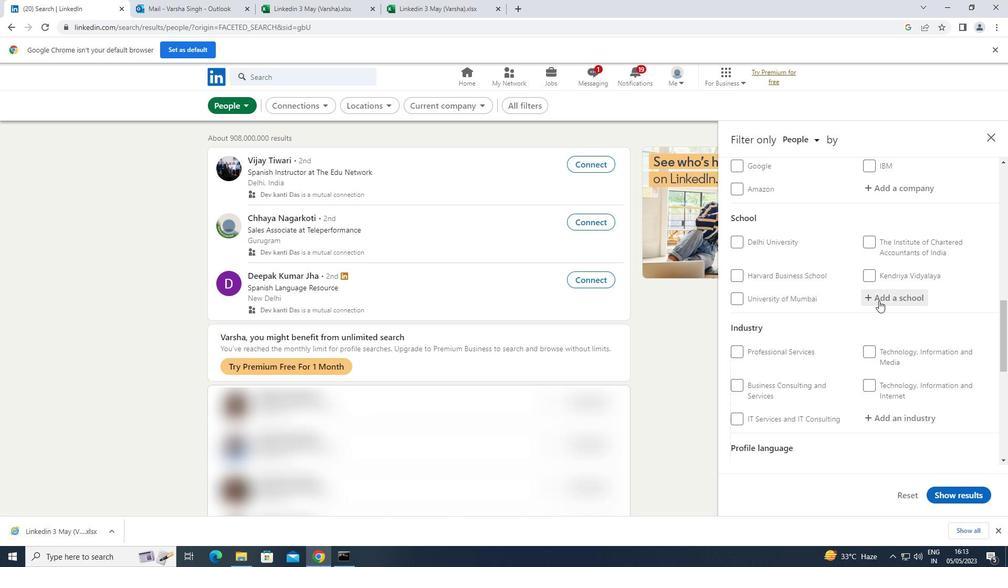 
Action: Mouse pressed left at (880, 300)
Screenshot: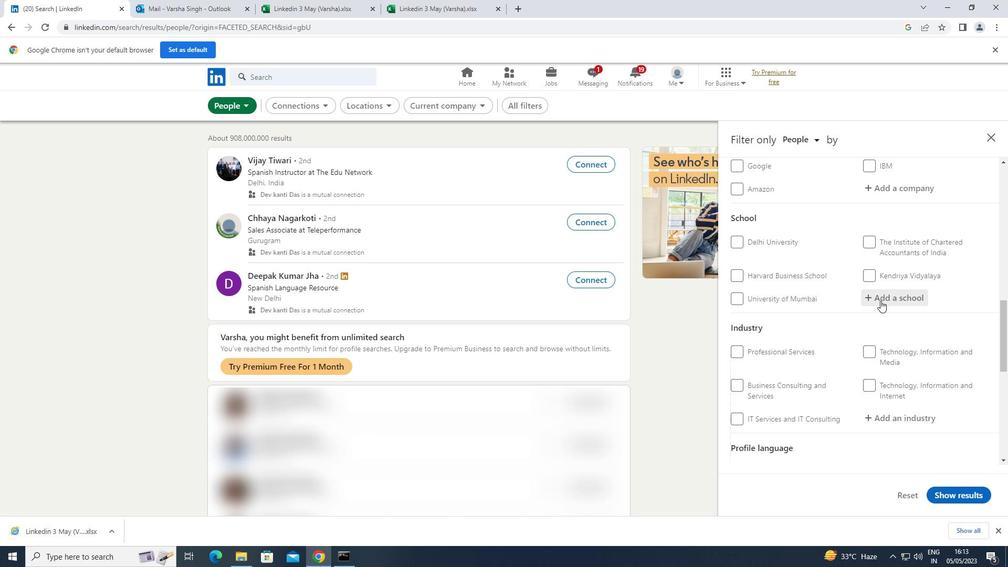 
Action: Key pressed <Key.shift>ENGINEERING<Key.space>AND<Key.space><Key.shift>TECHNO
Screenshot: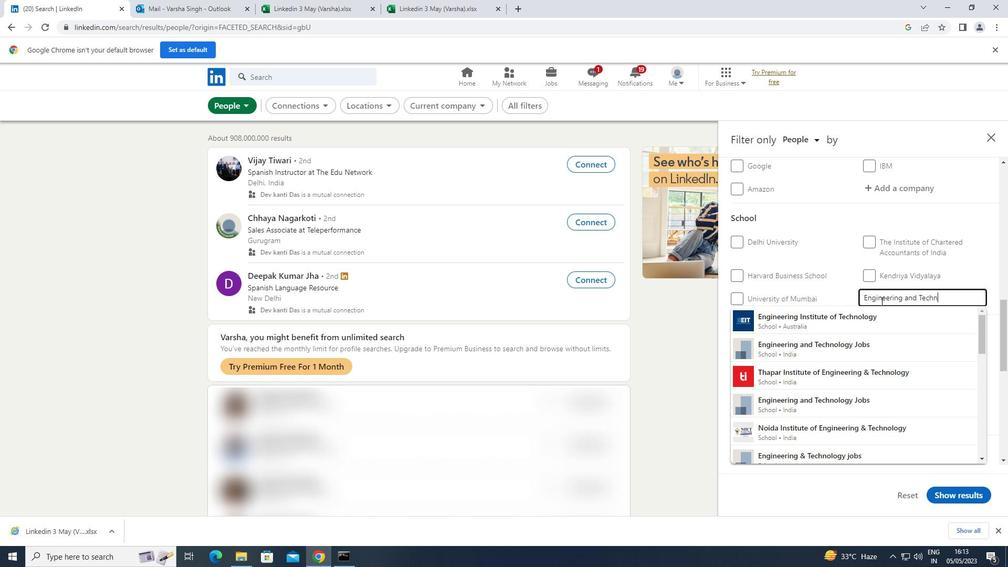 
Action: Mouse moved to (775, 349)
Screenshot: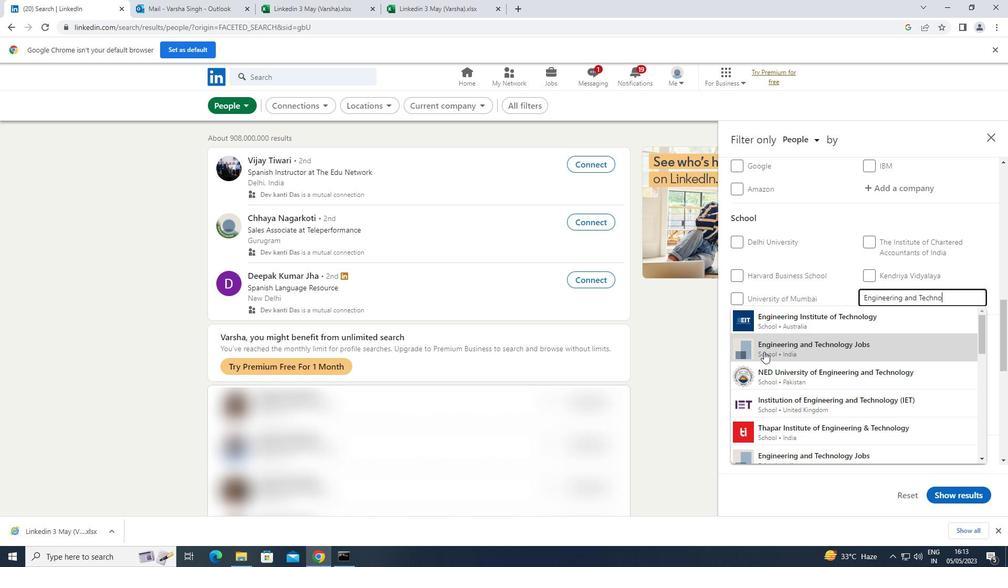 
Action: Mouse pressed left at (775, 349)
Screenshot: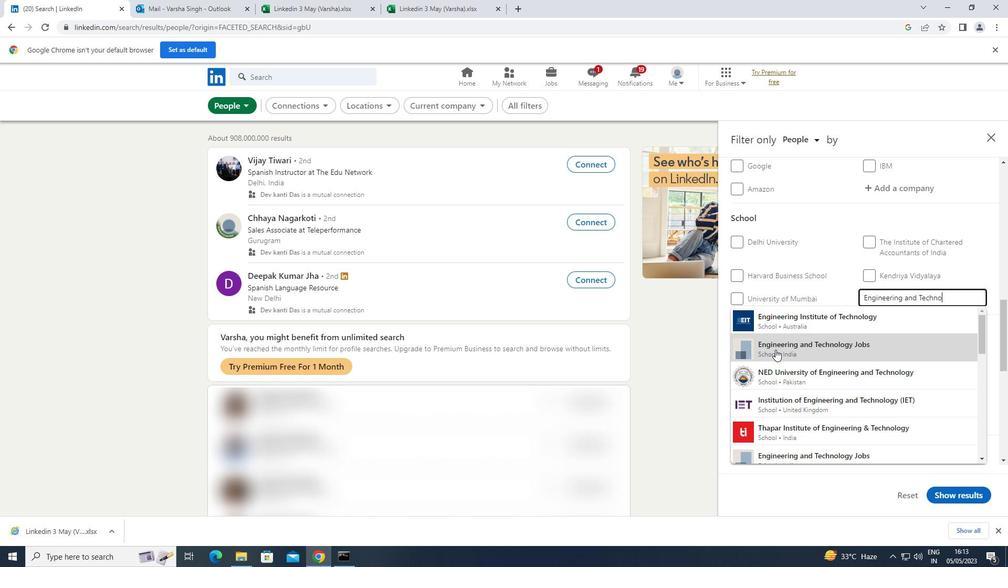 
Action: Mouse moved to (815, 324)
Screenshot: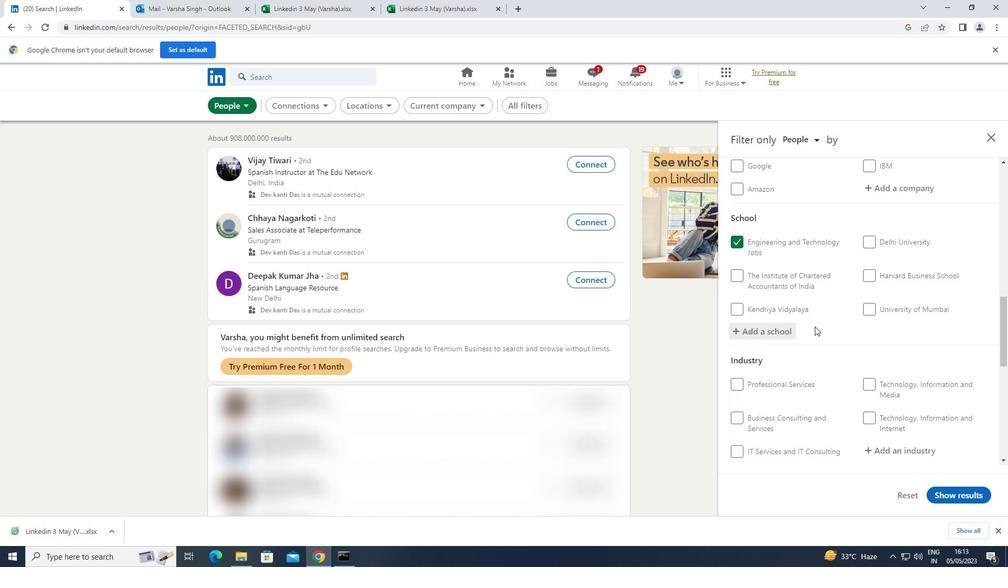 
Action: Mouse scrolled (815, 324) with delta (0, 0)
Screenshot: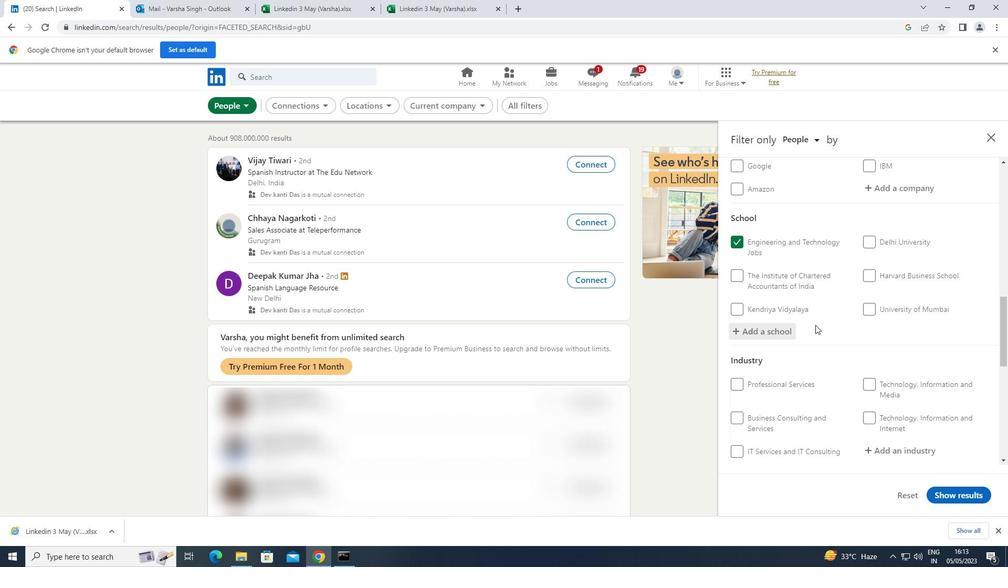 
Action: Mouse moved to (815, 321)
Screenshot: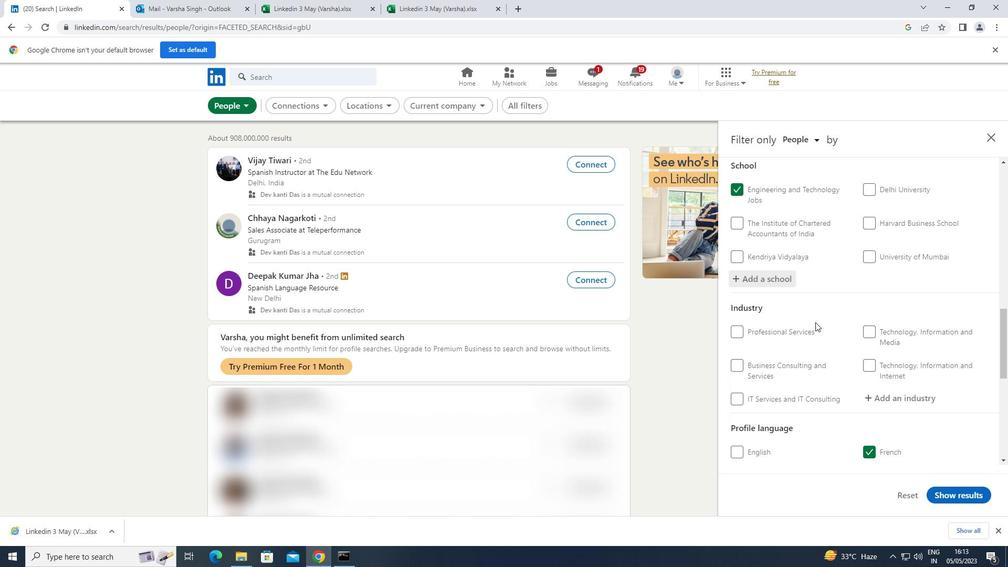
Action: Mouse scrolled (815, 321) with delta (0, 0)
Screenshot: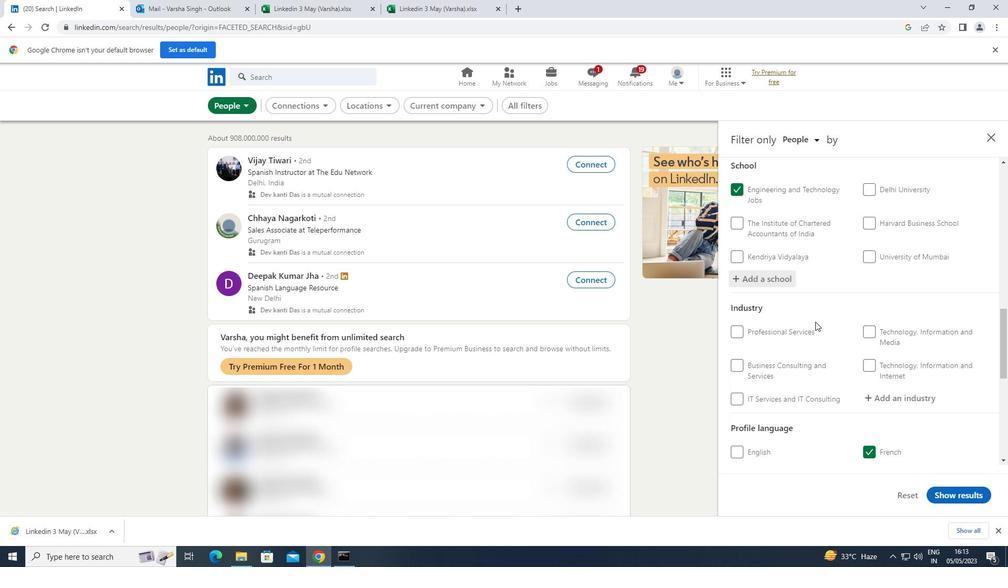 
Action: Mouse scrolled (815, 321) with delta (0, 0)
Screenshot: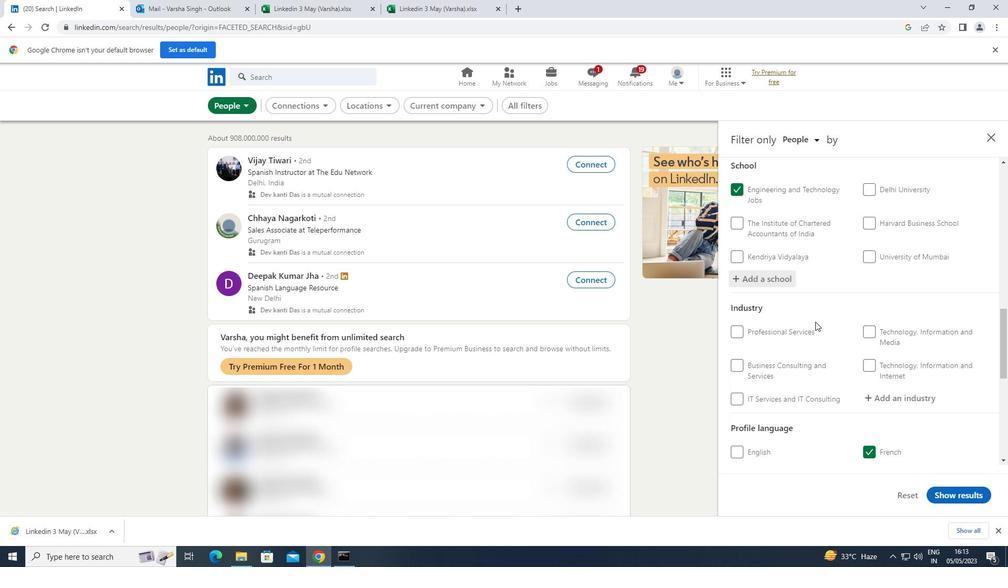 
Action: Mouse moved to (896, 296)
Screenshot: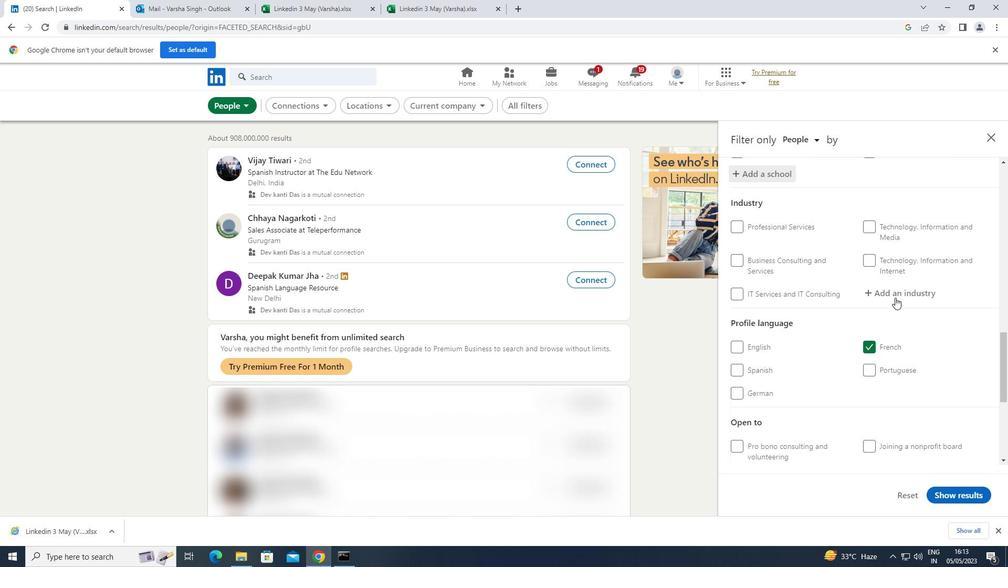 
Action: Mouse pressed left at (896, 296)
Screenshot: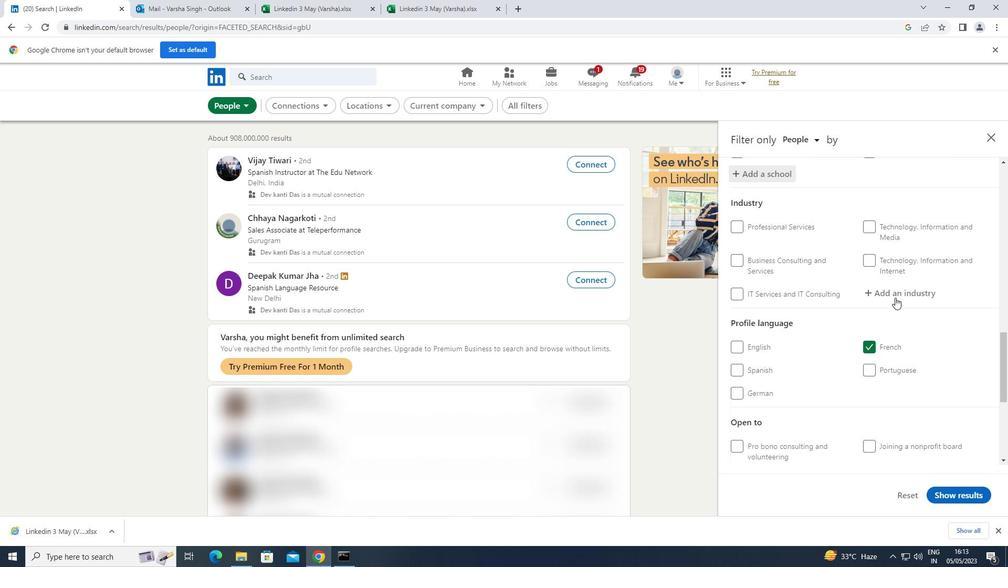 
Action: Key pressed <Key.shift>BUSINESS
Screenshot: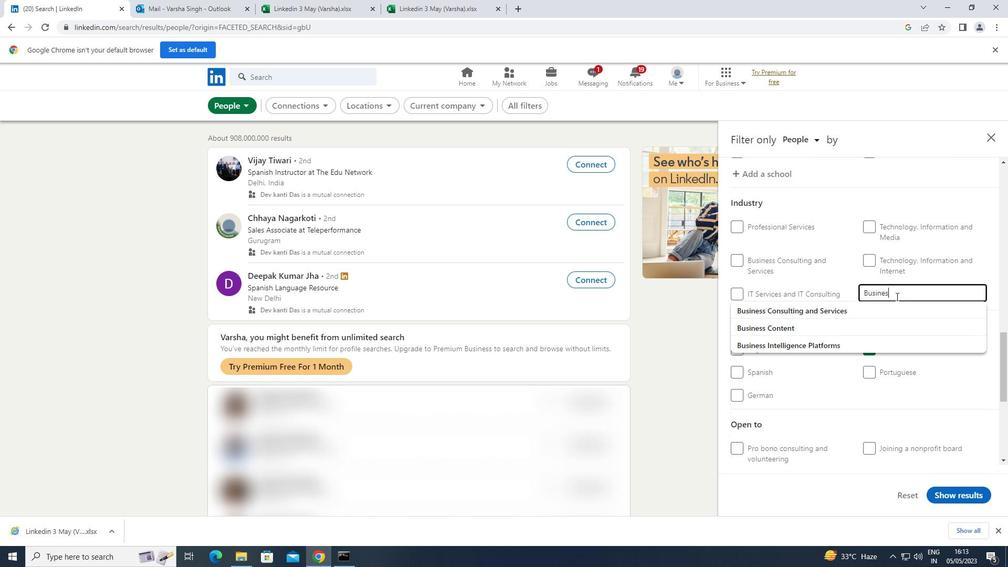 
Action: Mouse moved to (938, 271)
Screenshot: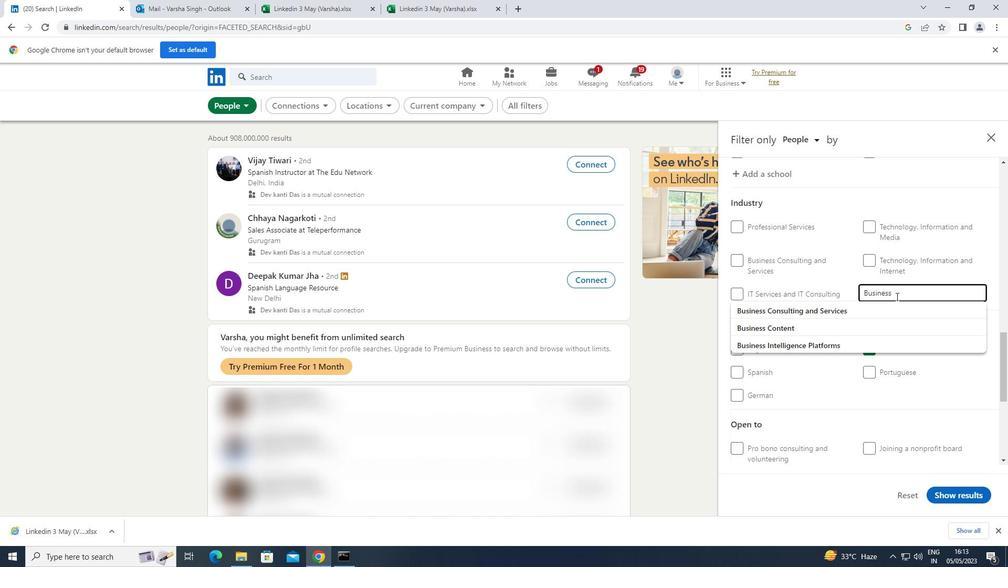 
Action: Key pressed <Key.space><Key.shift>INTELLI
Screenshot: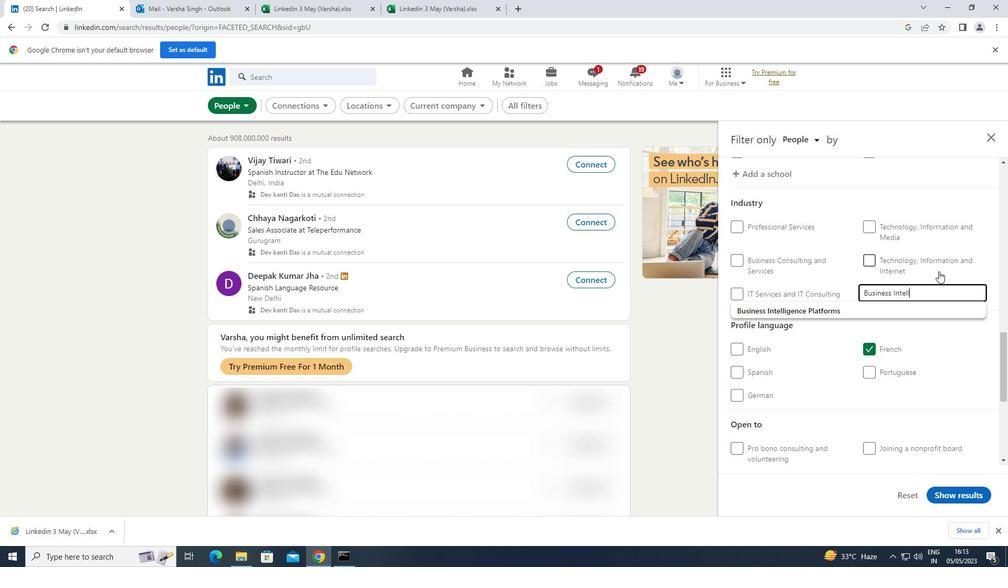 
Action: Mouse moved to (846, 310)
Screenshot: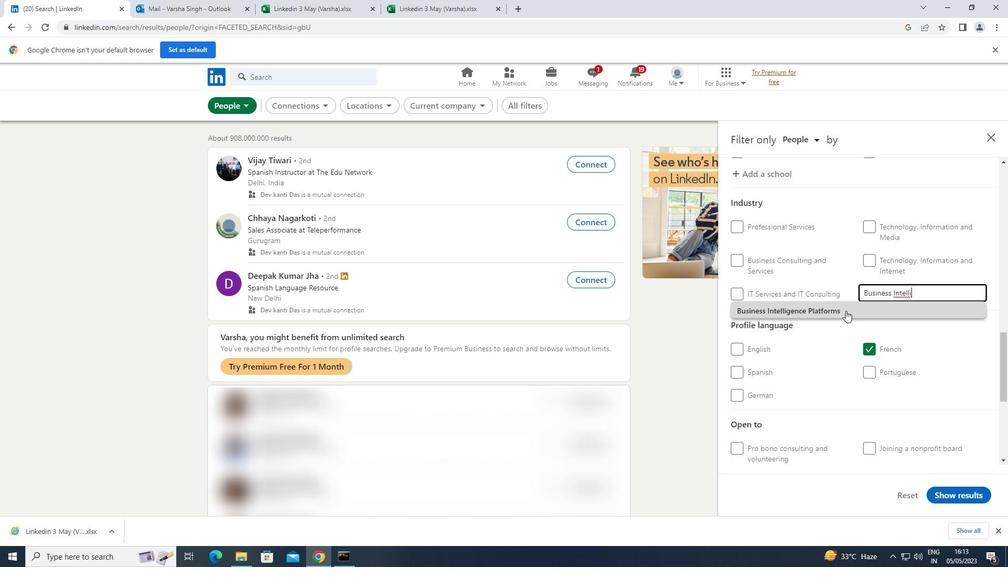 
Action: Mouse pressed left at (846, 310)
Screenshot: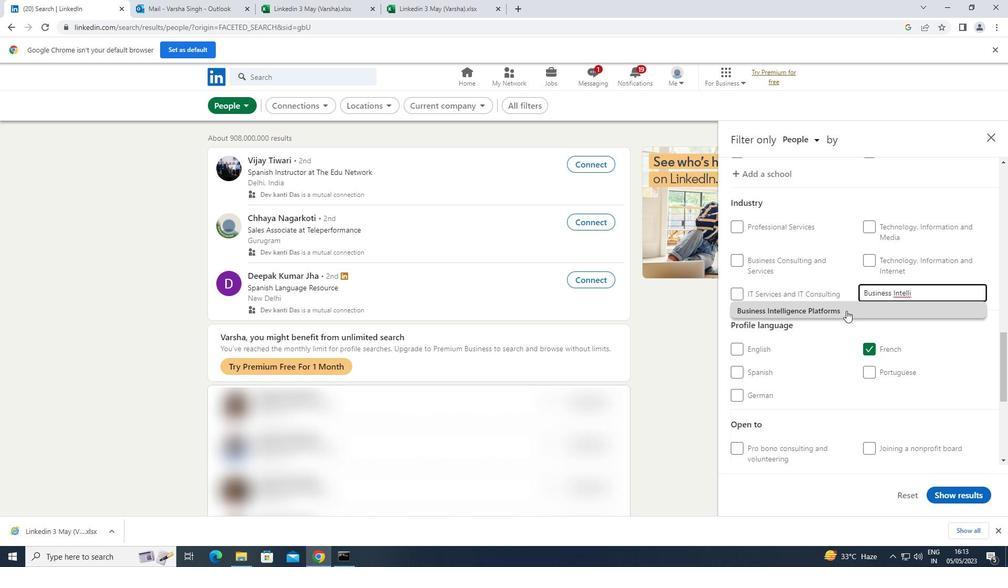 
Action: Mouse scrolled (846, 310) with delta (0, 0)
Screenshot: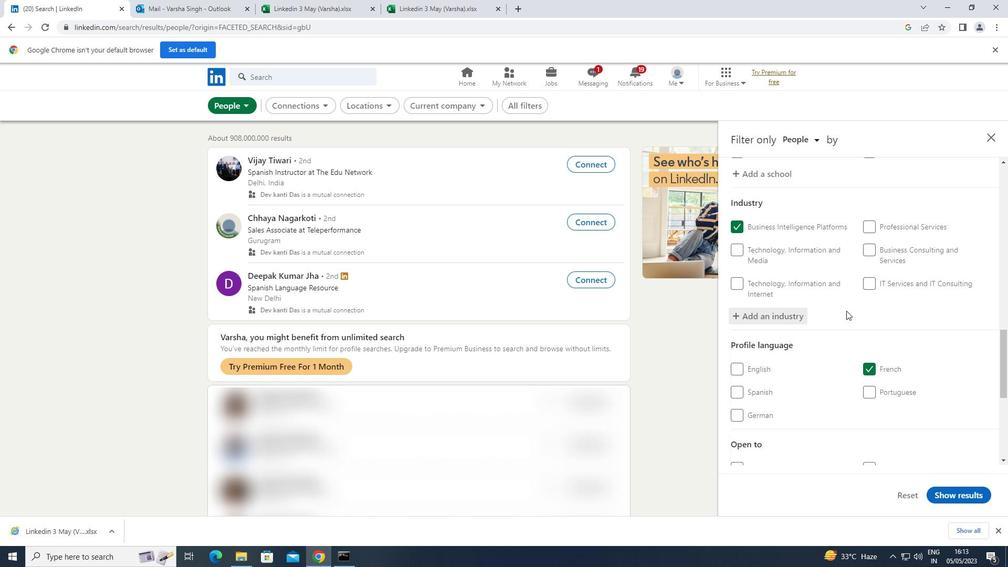 
Action: Mouse scrolled (846, 310) with delta (0, 0)
Screenshot: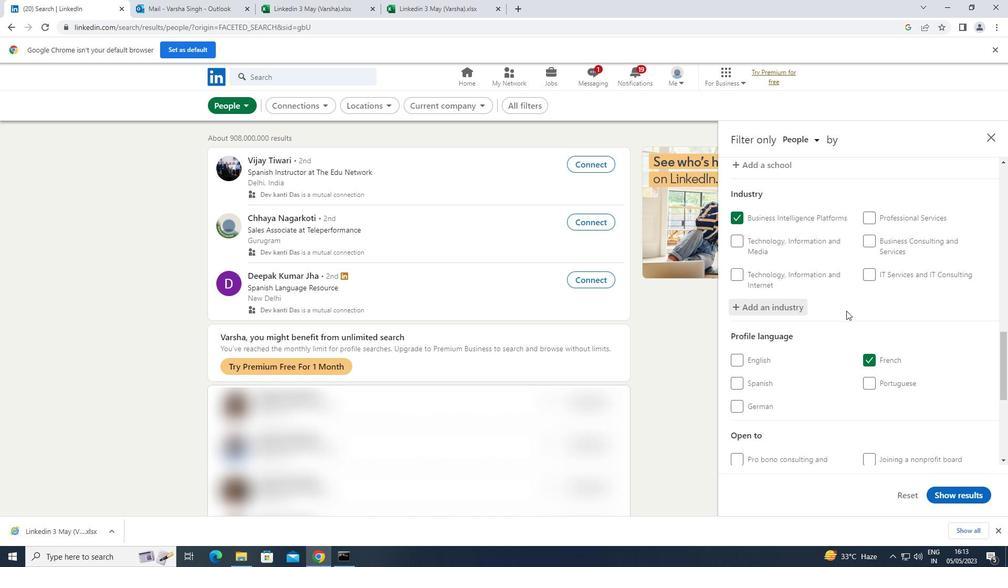 
Action: Mouse scrolled (846, 310) with delta (0, 0)
Screenshot: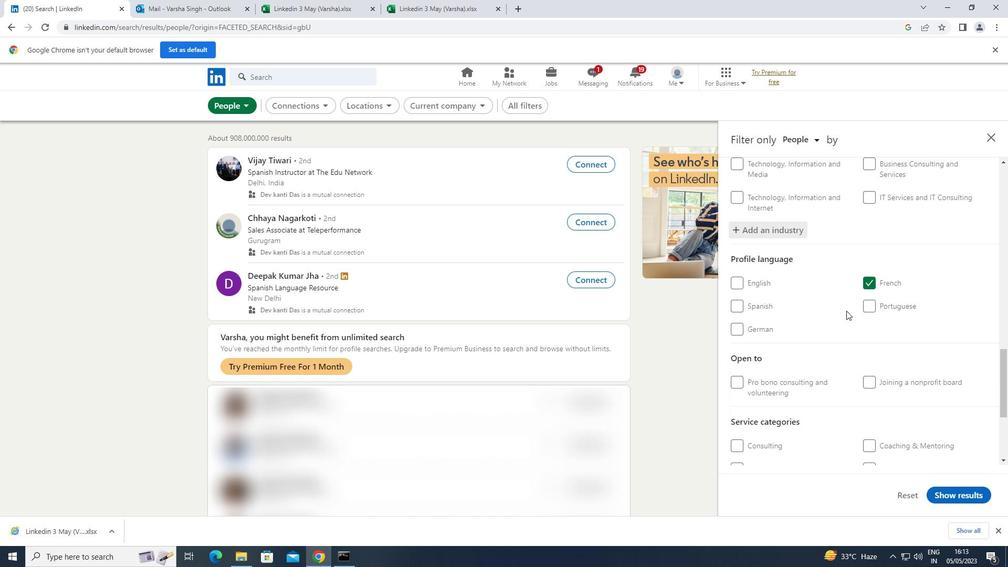 
Action: Mouse moved to (880, 415)
Screenshot: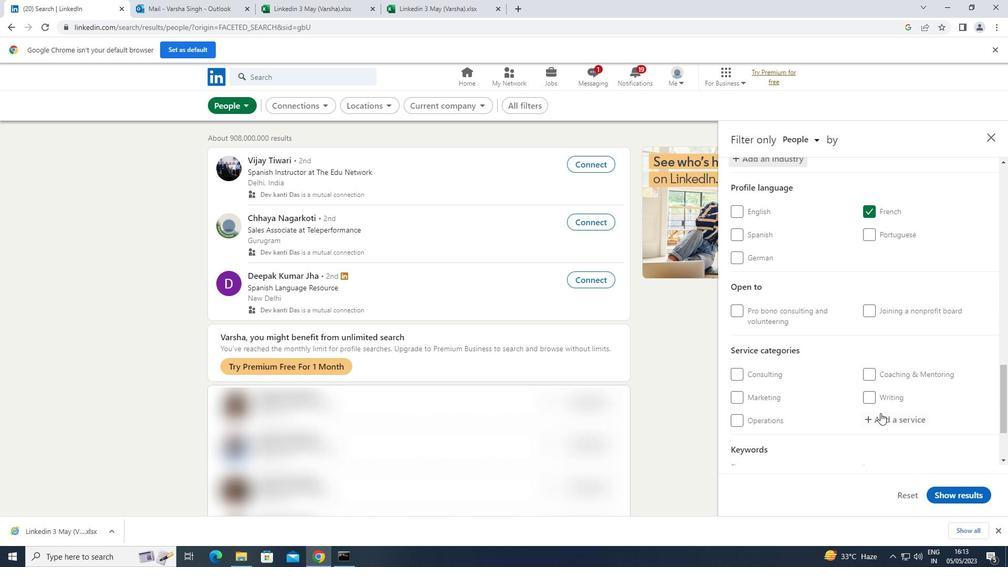 
Action: Mouse pressed left at (880, 415)
Screenshot: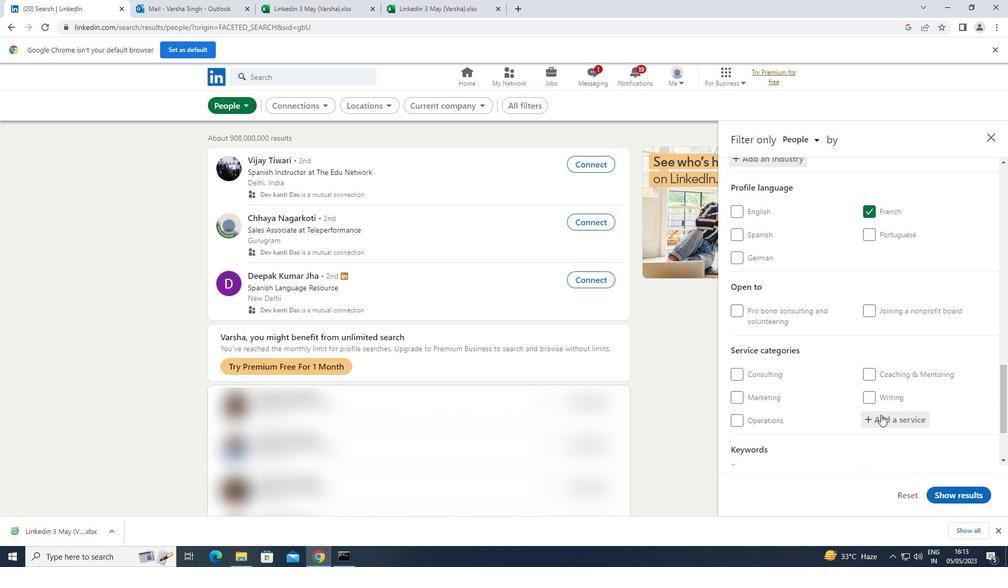 
Action: Mouse moved to (880, 415)
Screenshot: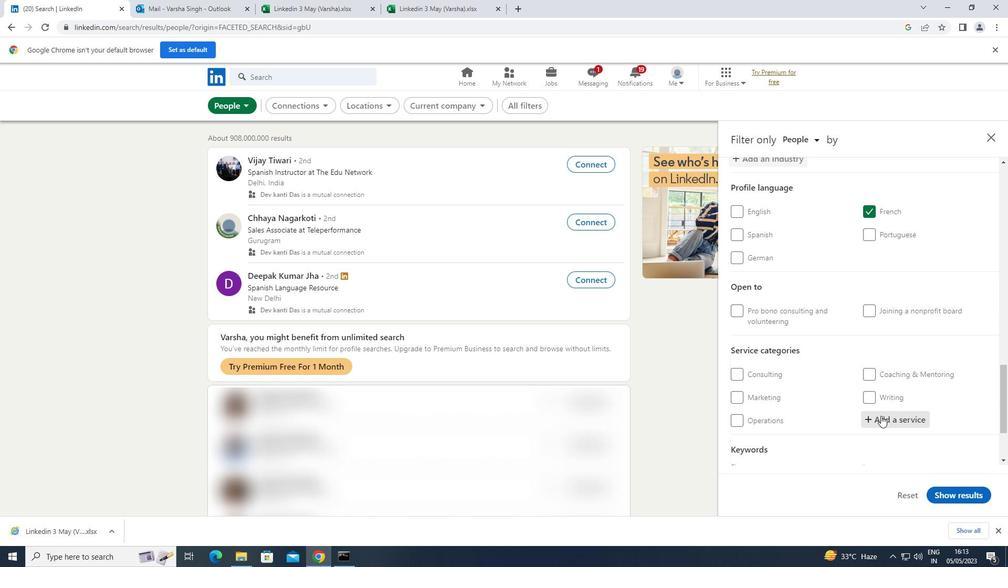 
Action: Key pressed <Key.shift>TYPING
Screenshot: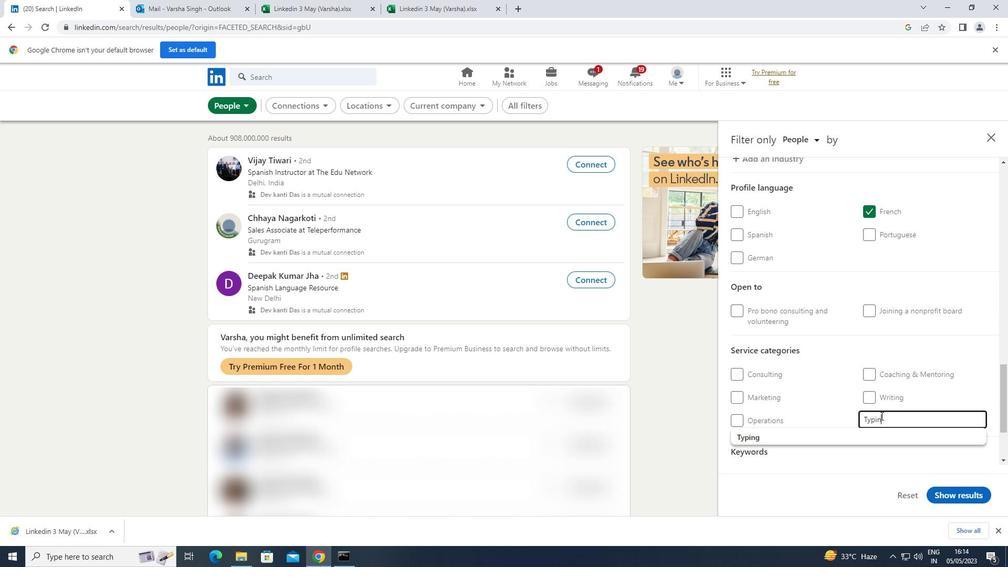 
Action: Mouse moved to (885, 415)
Screenshot: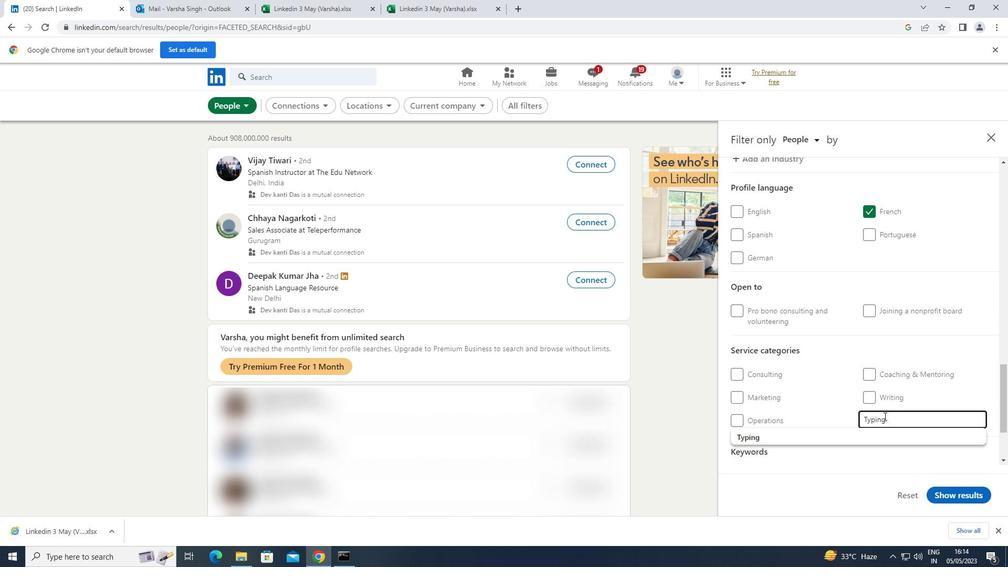 
Action: Mouse scrolled (885, 415) with delta (0, 0)
Screenshot: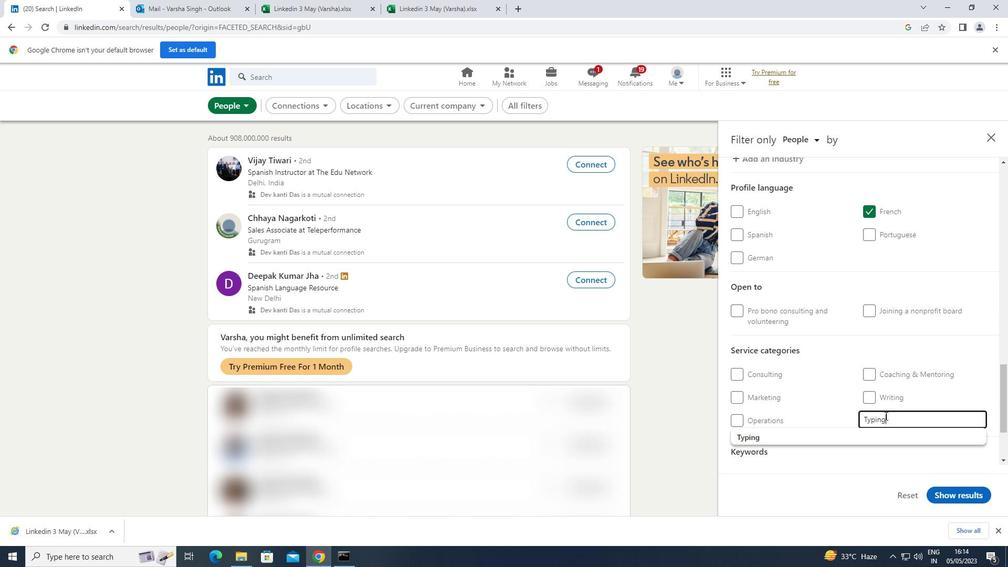 
Action: Mouse scrolled (885, 415) with delta (0, 0)
Screenshot: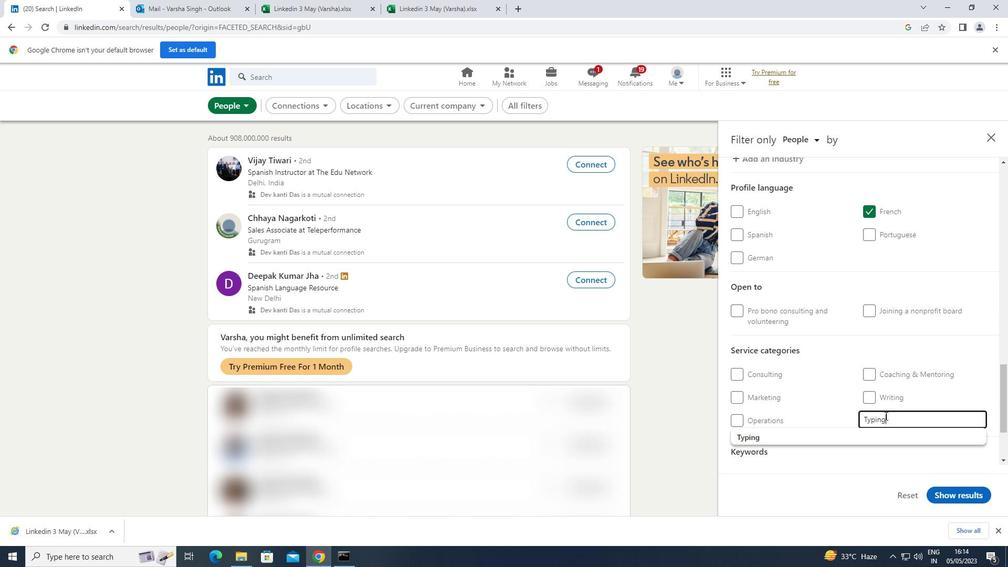 
Action: Mouse moved to (800, 335)
Screenshot: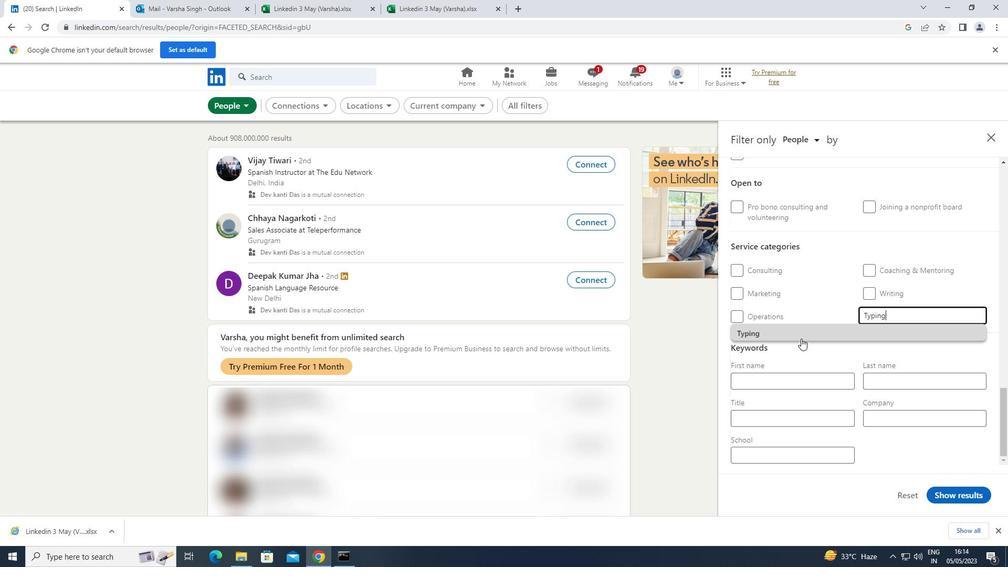 
Action: Mouse pressed left at (800, 335)
Screenshot: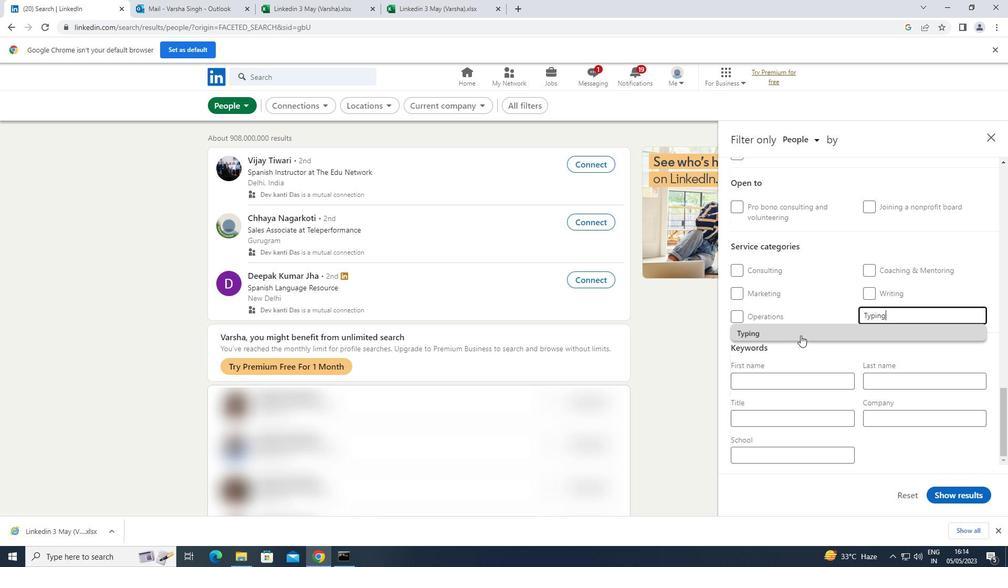 
Action: Mouse moved to (769, 442)
Screenshot: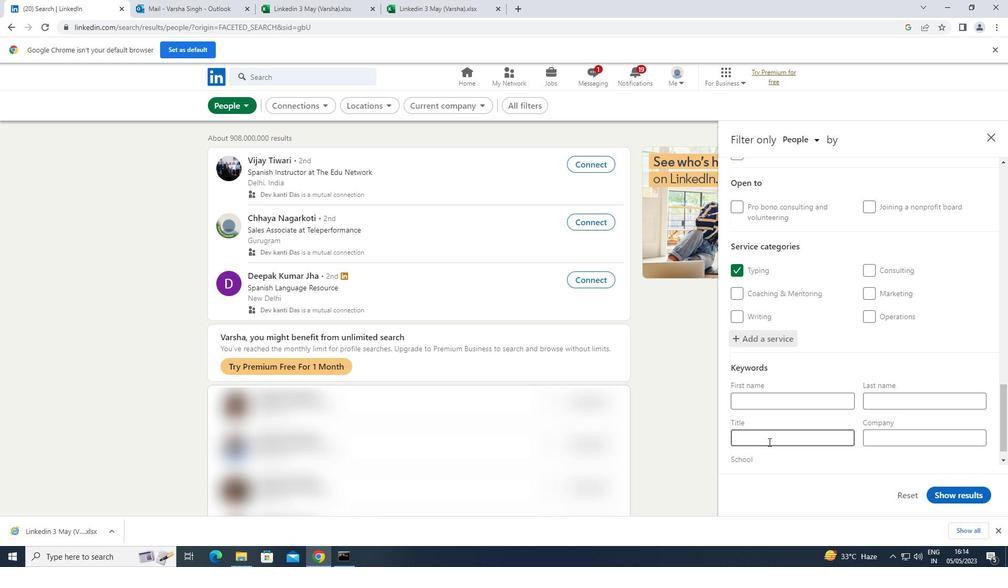 
Action: Mouse pressed left at (769, 442)
Screenshot: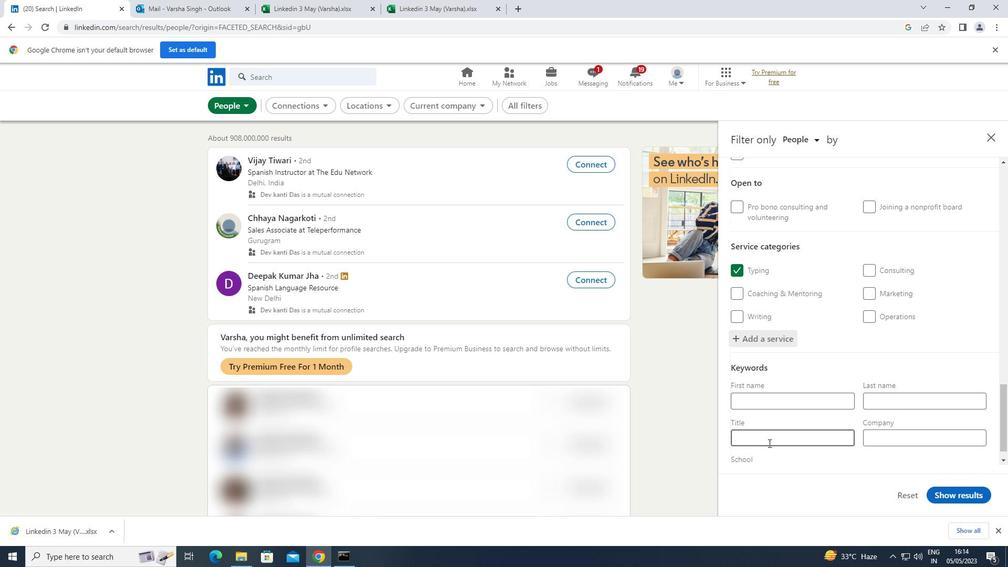 
Action: Mouse moved to (764, 441)
Screenshot: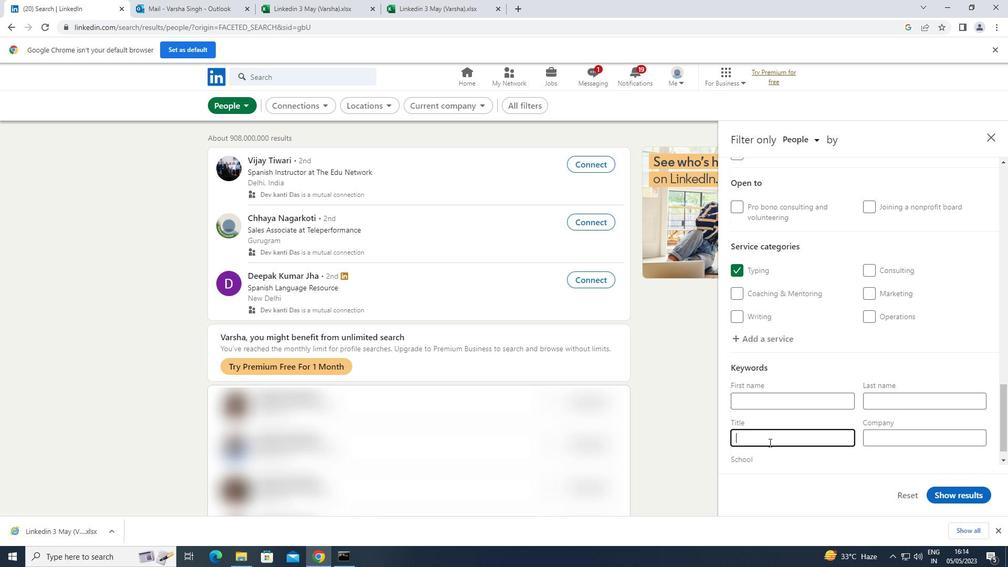 
Action: Key pressed <Key.shift>SECURITY<Key.space><Key.shift>GUARD
Screenshot: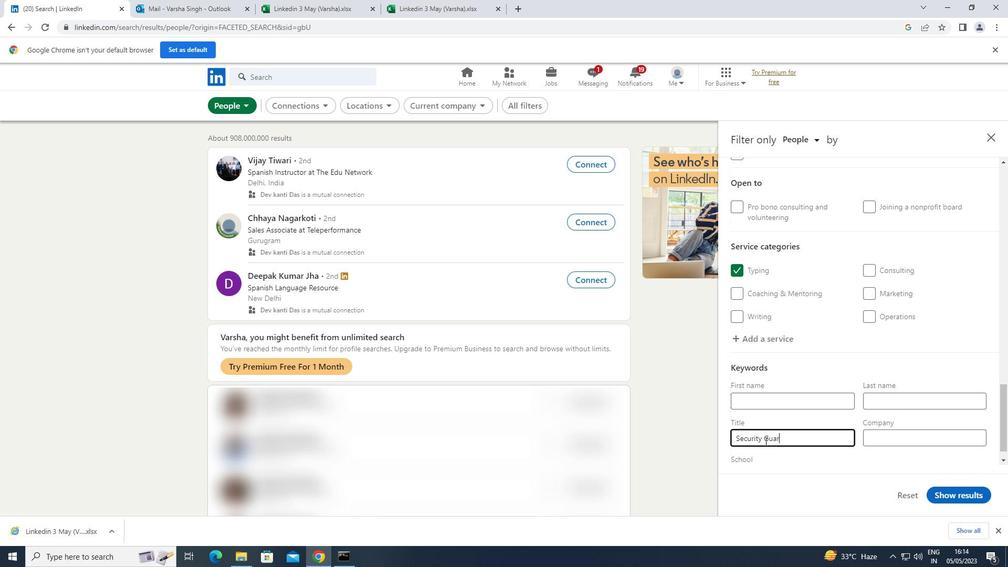 
Action: Mouse moved to (951, 491)
Screenshot: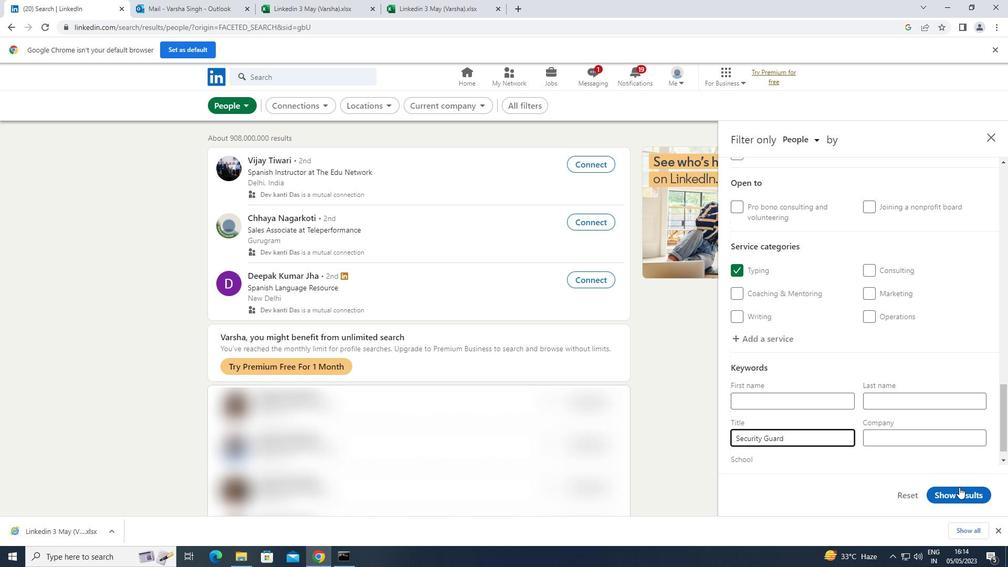 
Action: Mouse pressed left at (951, 491)
Screenshot: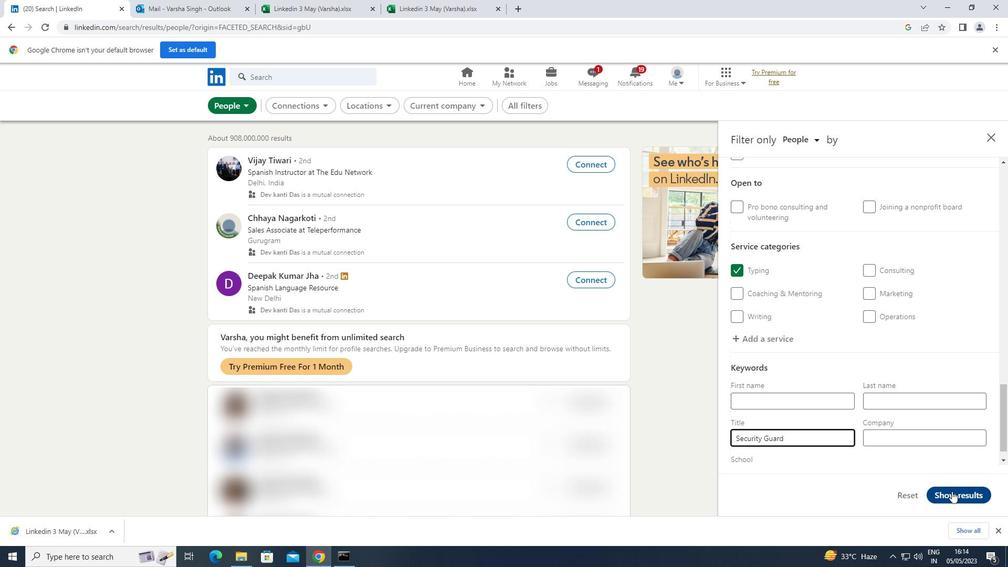 
